 Task: Slide 1 - Portfolio.
Action: Mouse moved to (646, 339)
Screenshot: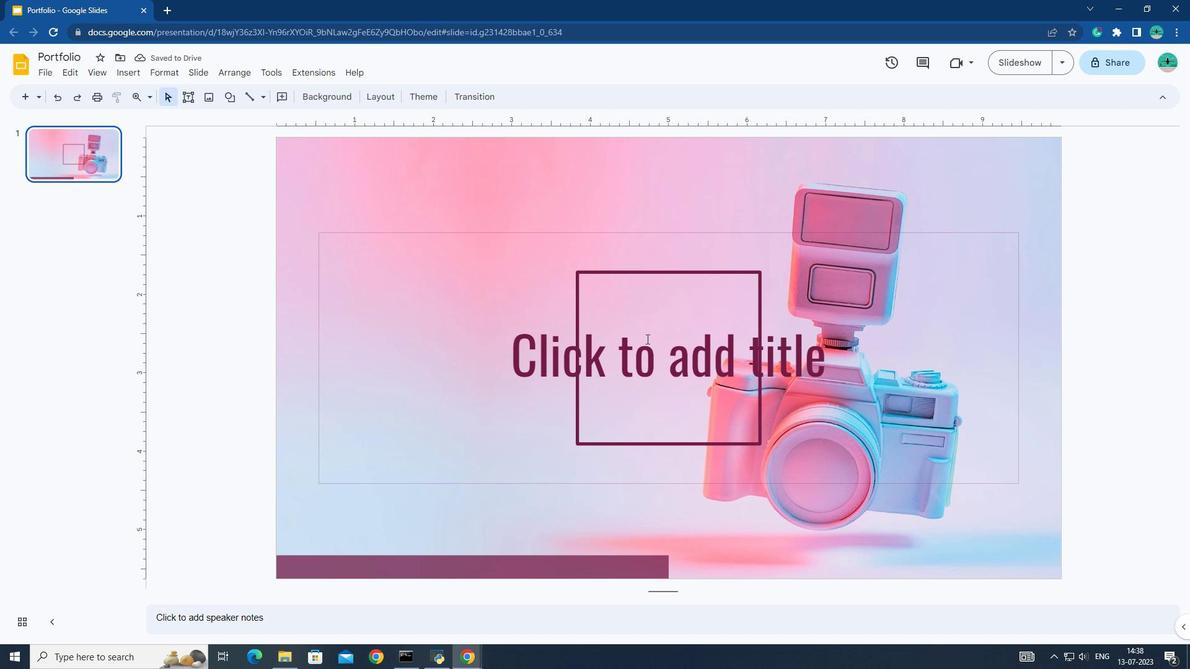 
Action: Mouse pressed left at (646, 339)
Screenshot: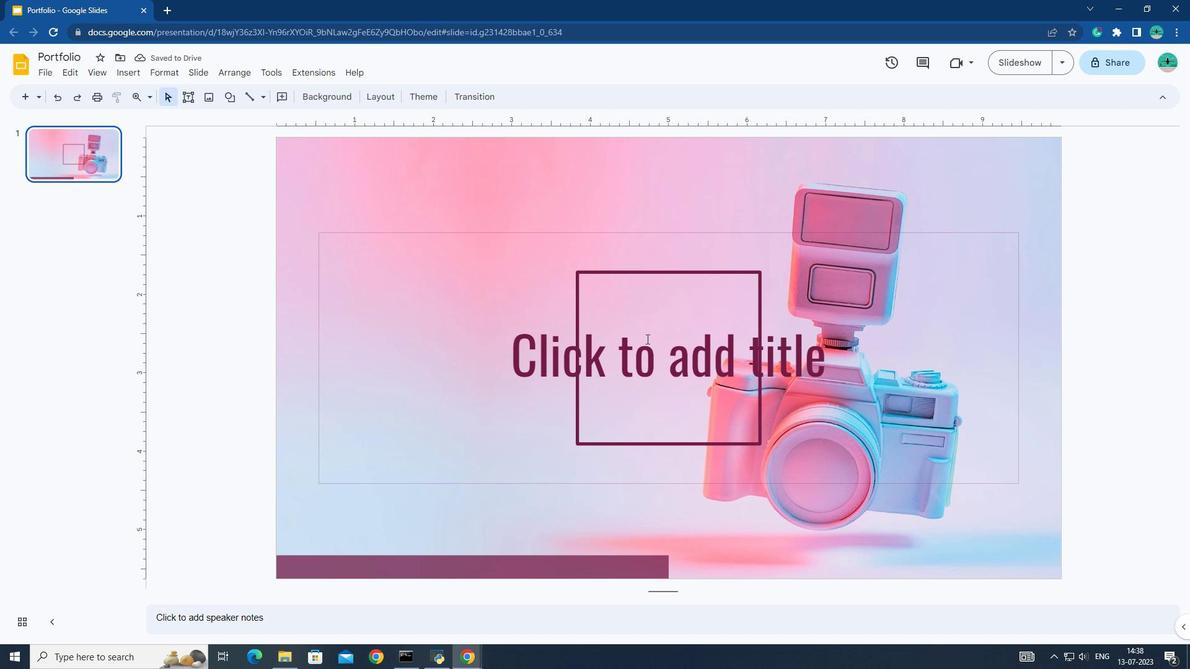 
Action: Key pressed port-<Key.enter>folio
Screenshot: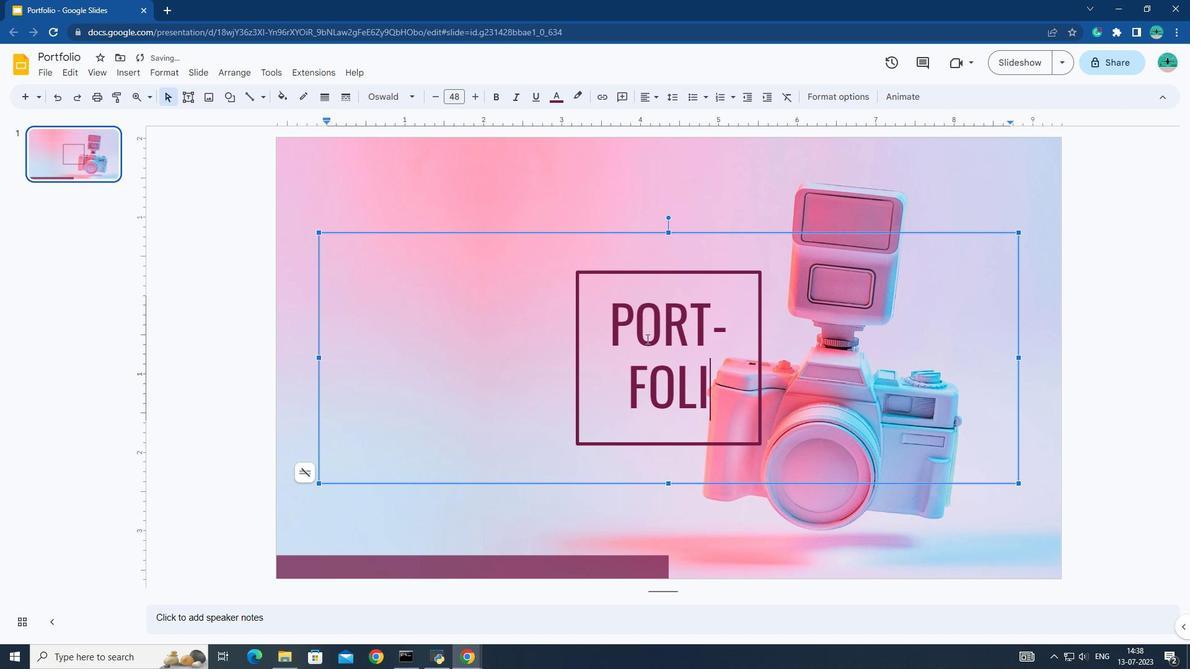 
Action: Mouse moved to (605, 297)
Screenshot: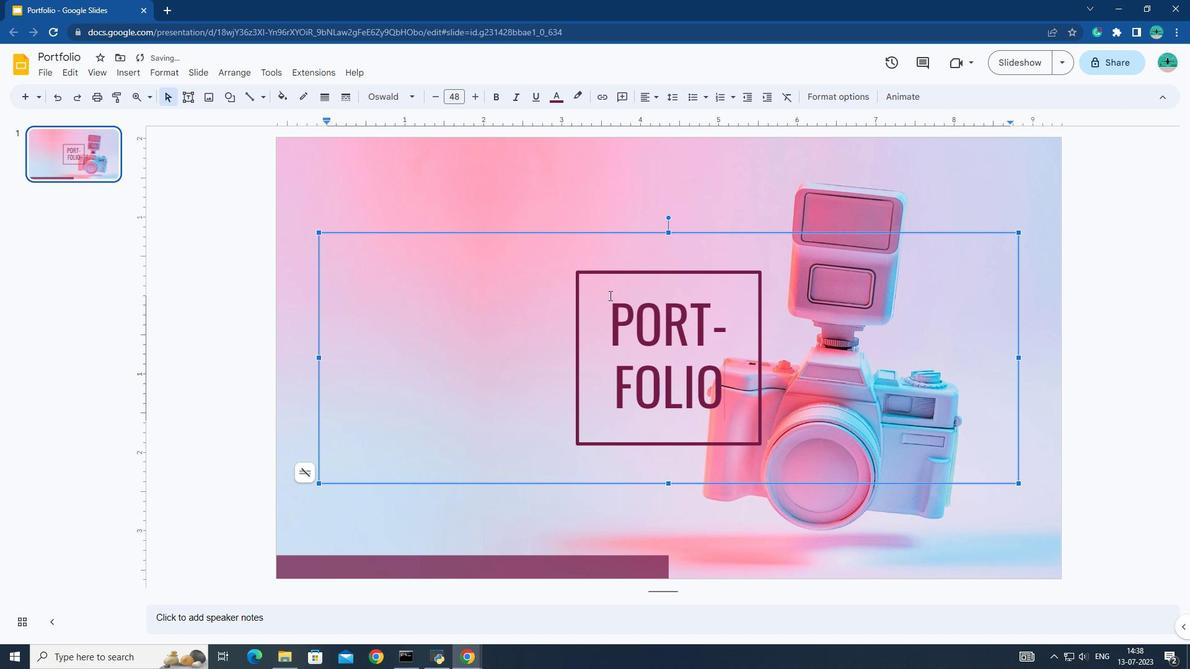 
Action: Mouse pressed left at (605, 297)
Screenshot: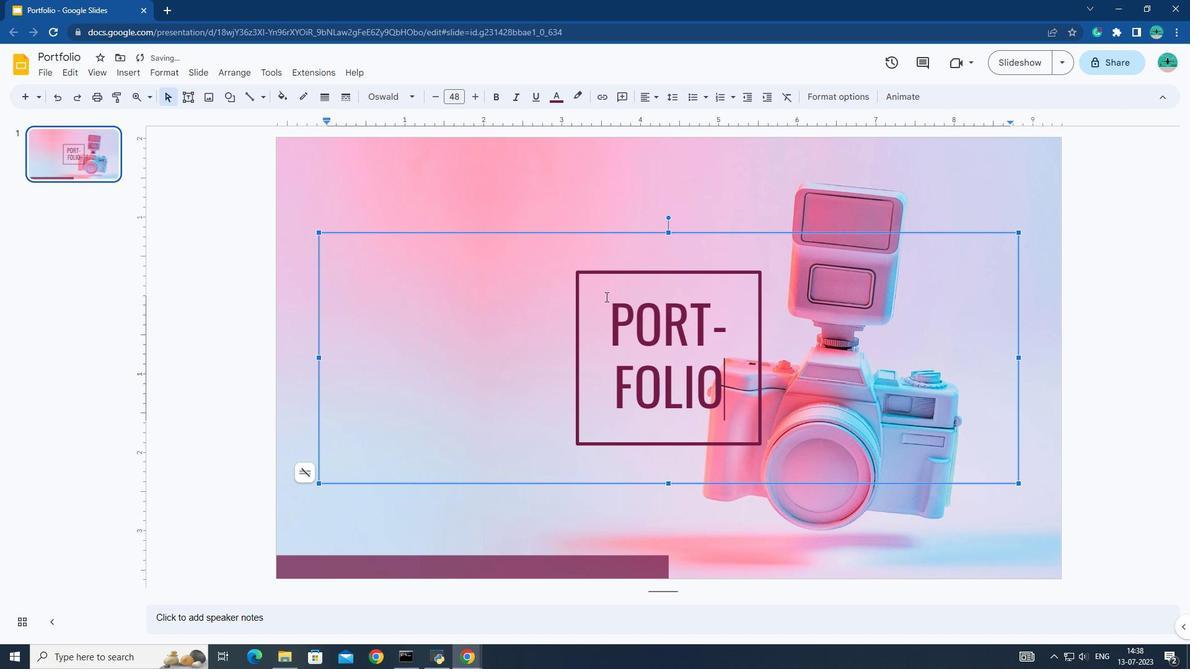 
Action: Mouse moved to (414, 97)
Screenshot: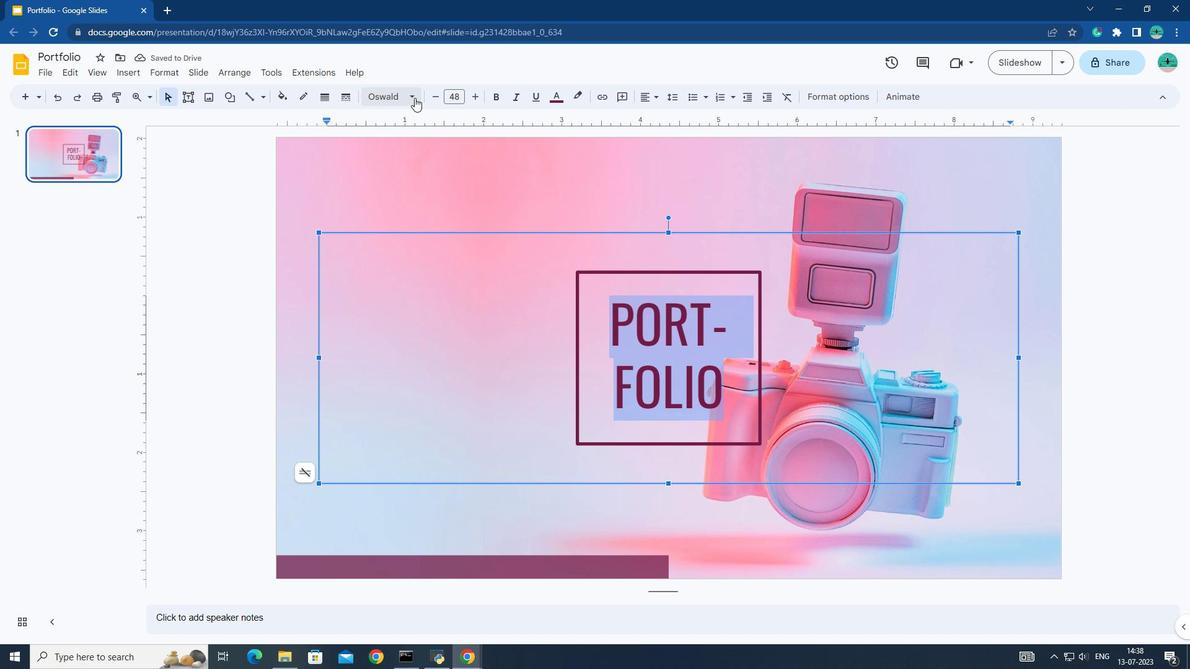 
Action: Mouse pressed left at (414, 97)
Screenshot: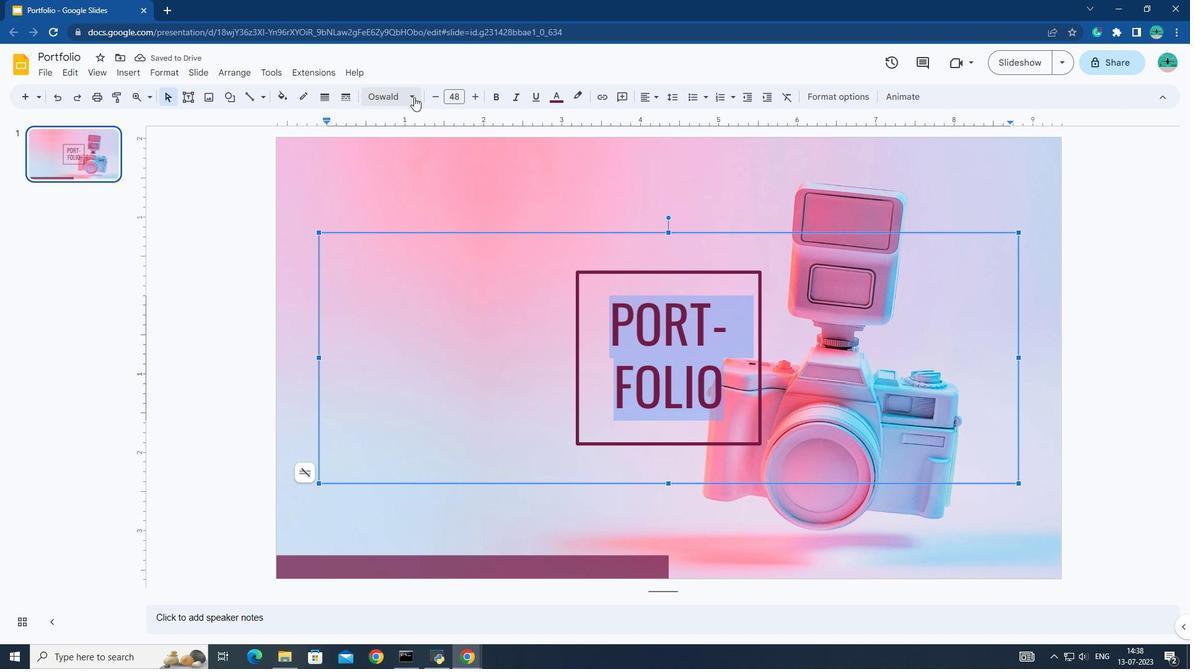 
Action: Mouse moved to (424, 316)
Screenshot: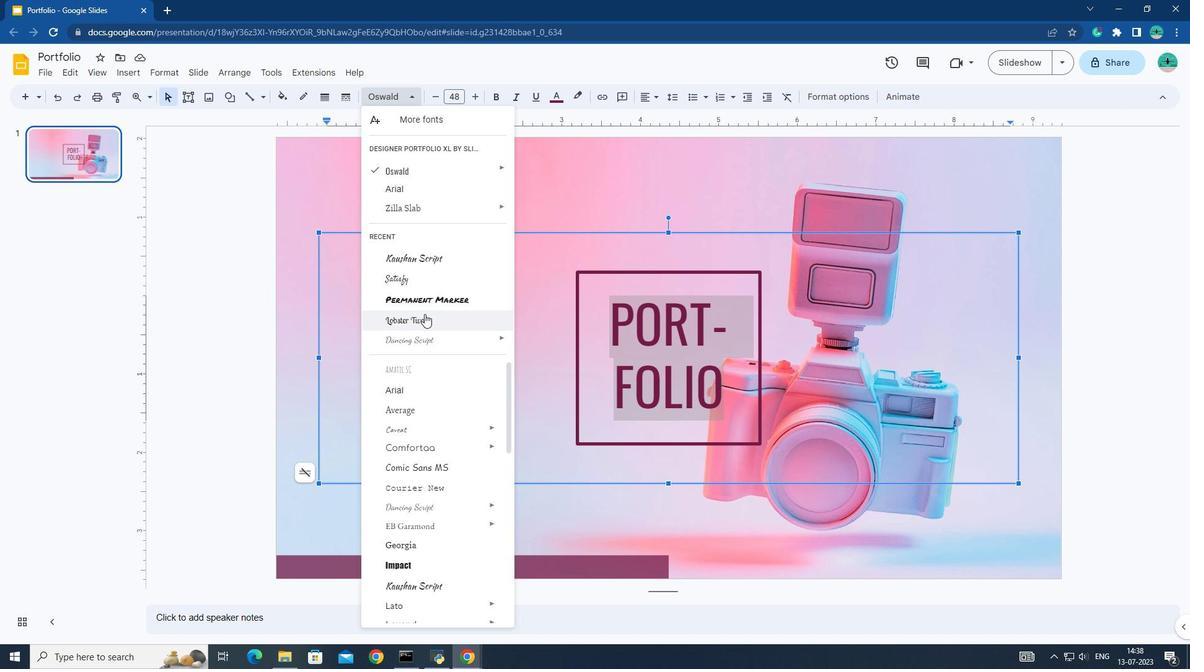 
Action: Mouse pressed left at (424, 316)
Screenshot: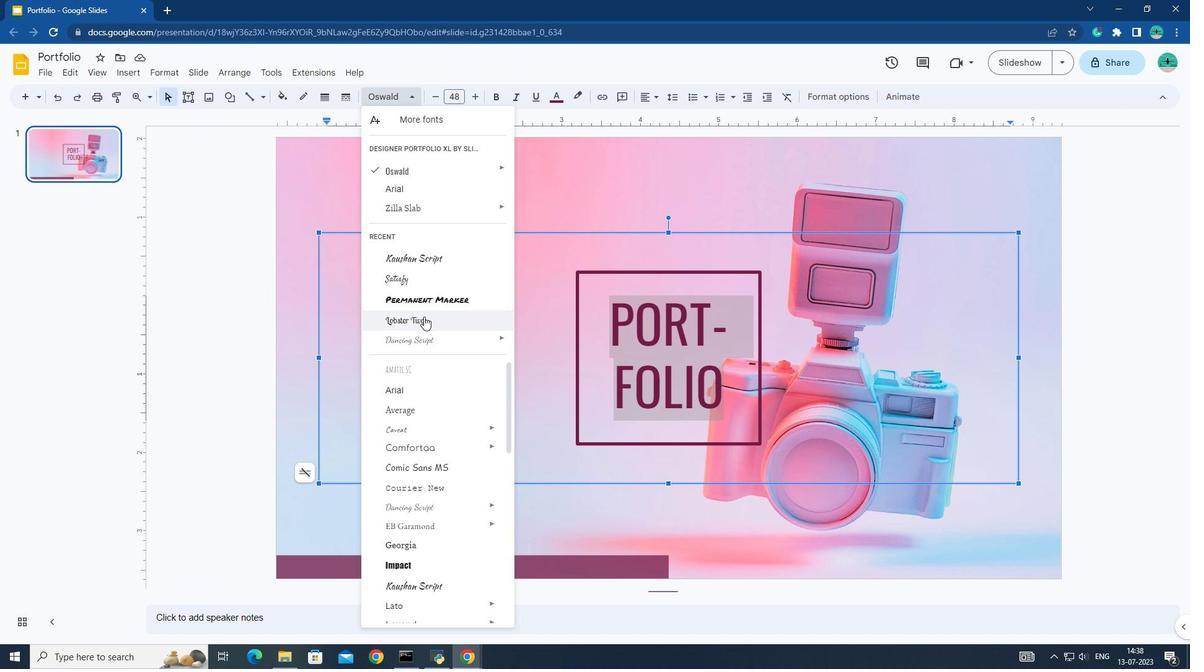 
Action: Mouse moved to (494, 97)
Screenshot: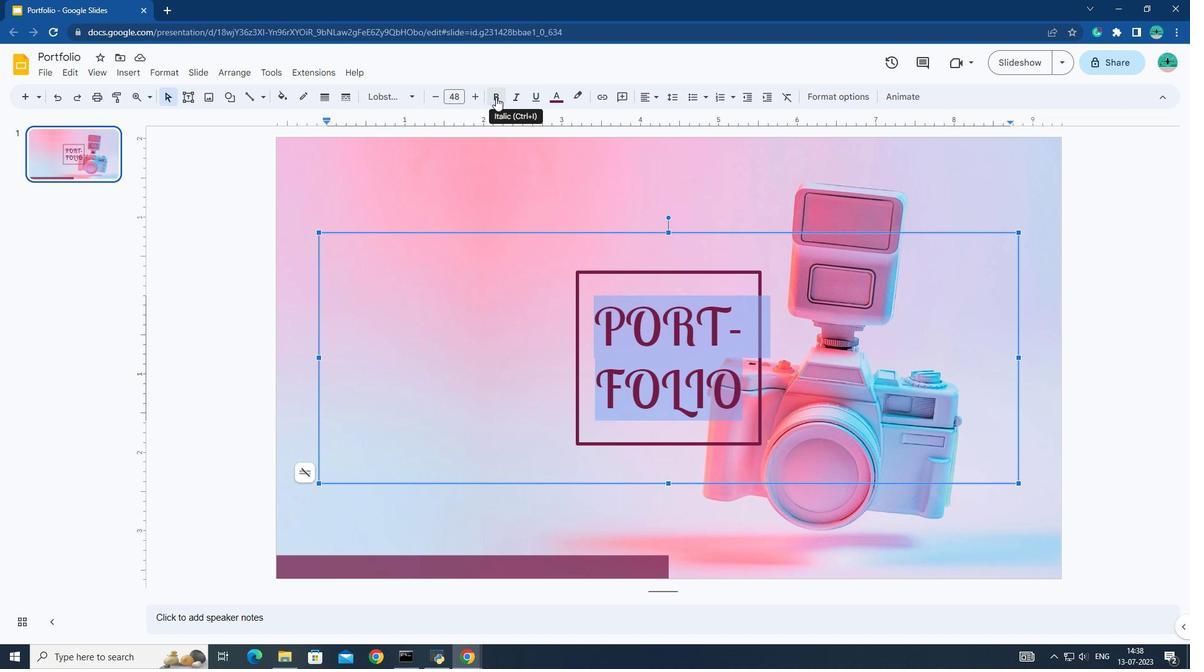 
Action: Mouse pressed left at (494, 97)
Screenshot: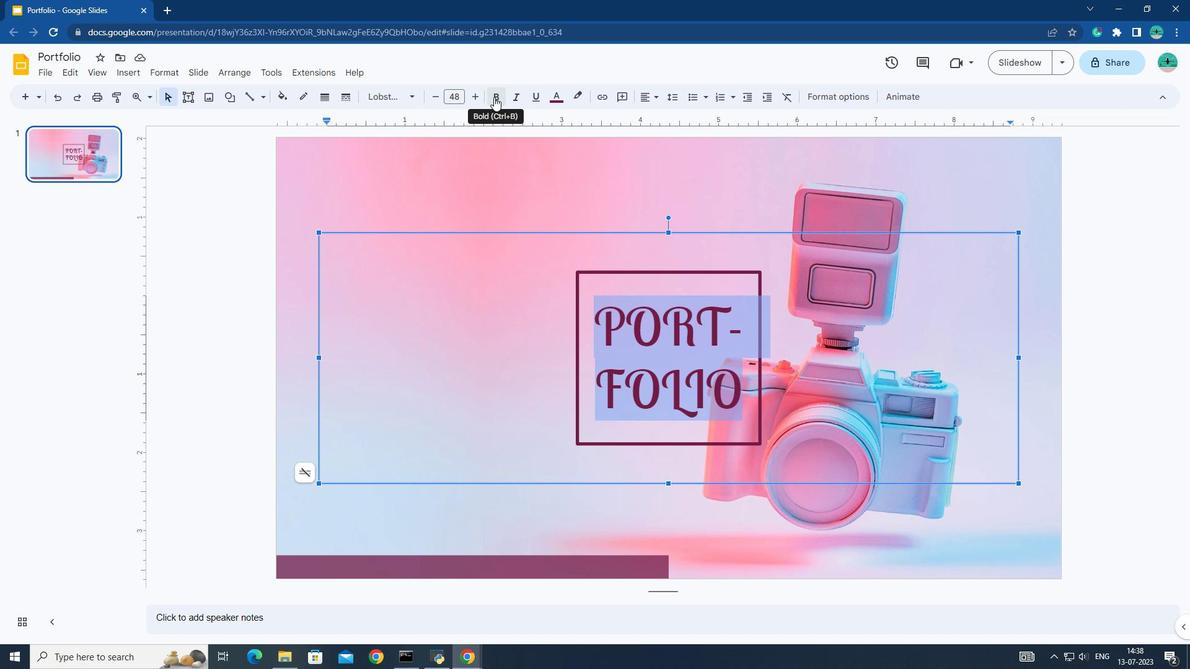 
Action: Mouse moved to (506, 285)
Screenshot: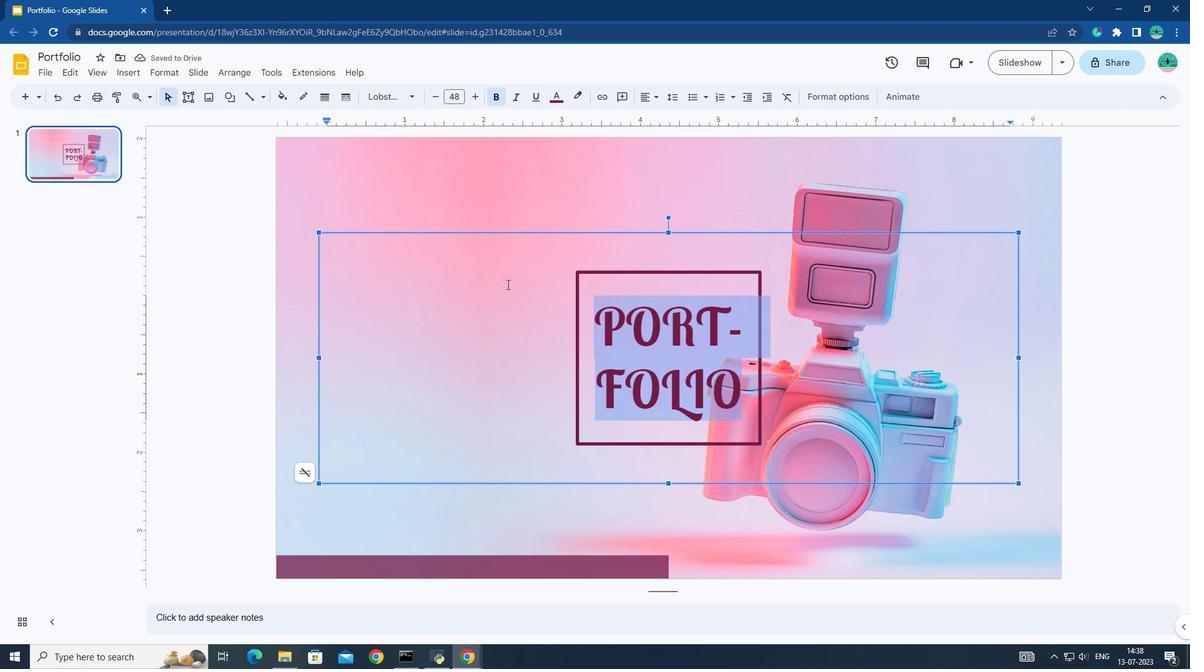 
Action: Mouse pressed left at (506, 285)
Screenshot: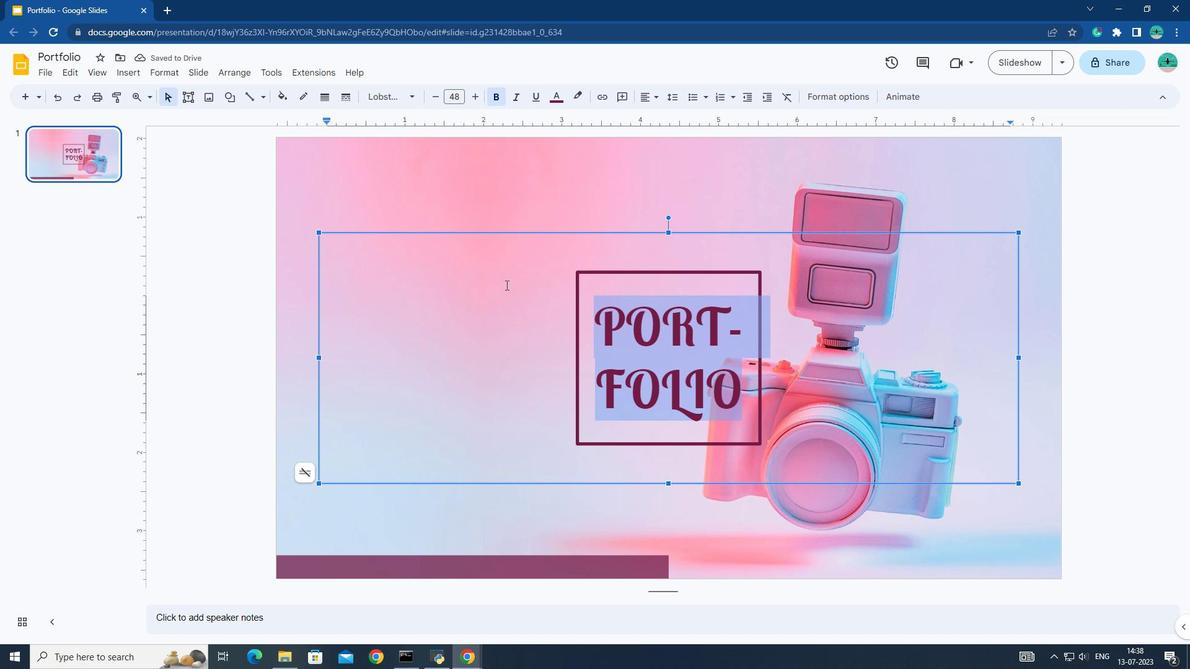 
Action: Mouse moved to (626, 190)
Screenshot: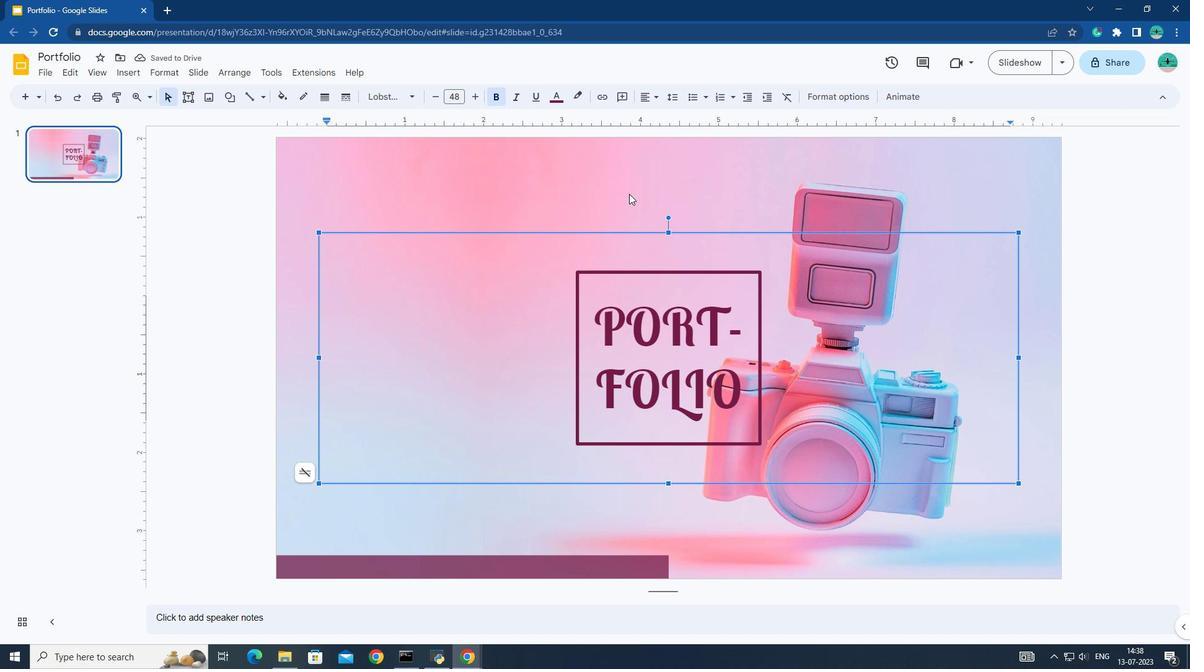 
Action: Mouse pressed left at (626, 190)
Screenshot: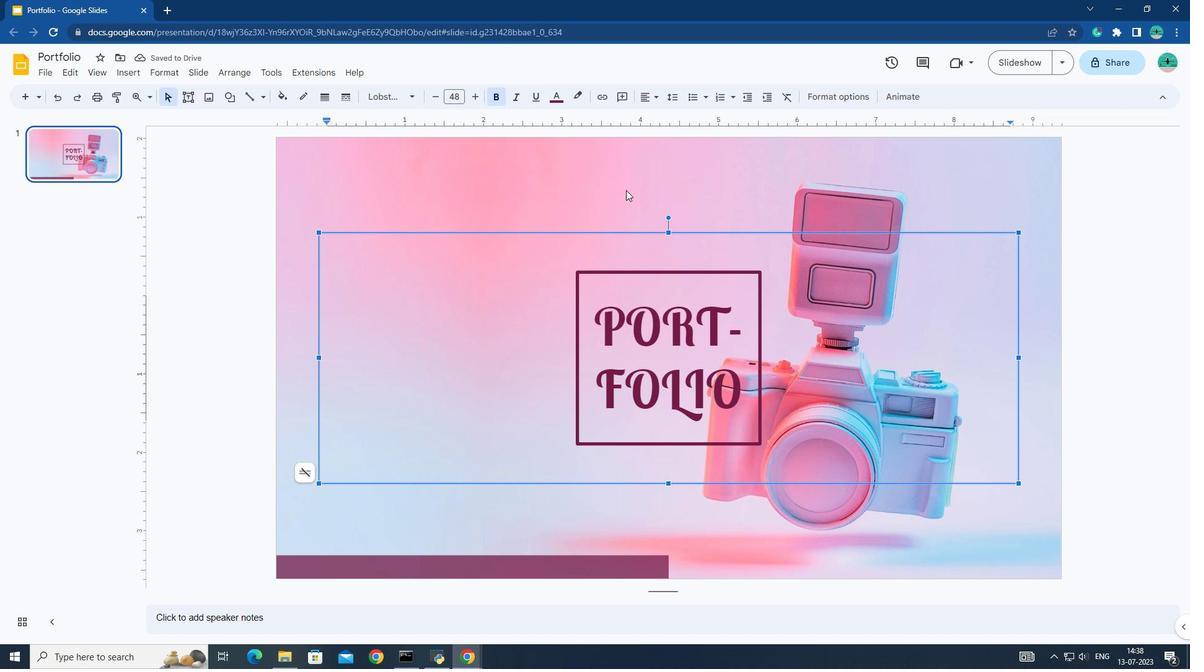 
Action: Mouse moved to (464, 98)
Screenshot: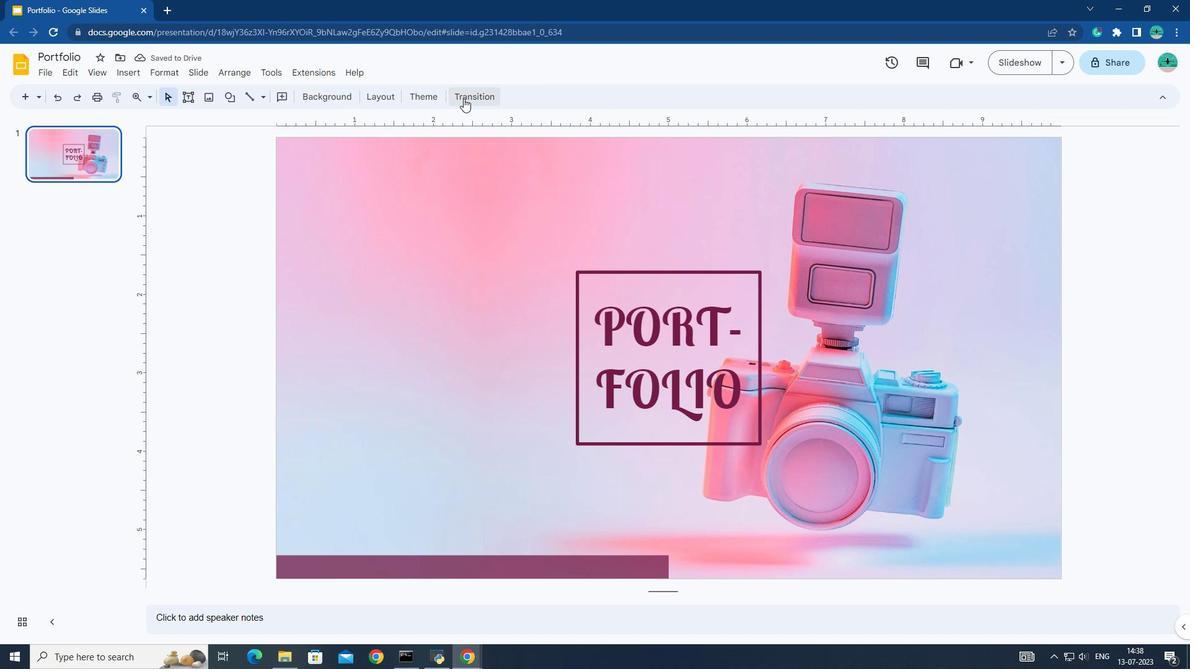 
Action: Mouse pressed left at (464, 98)
Screenshot: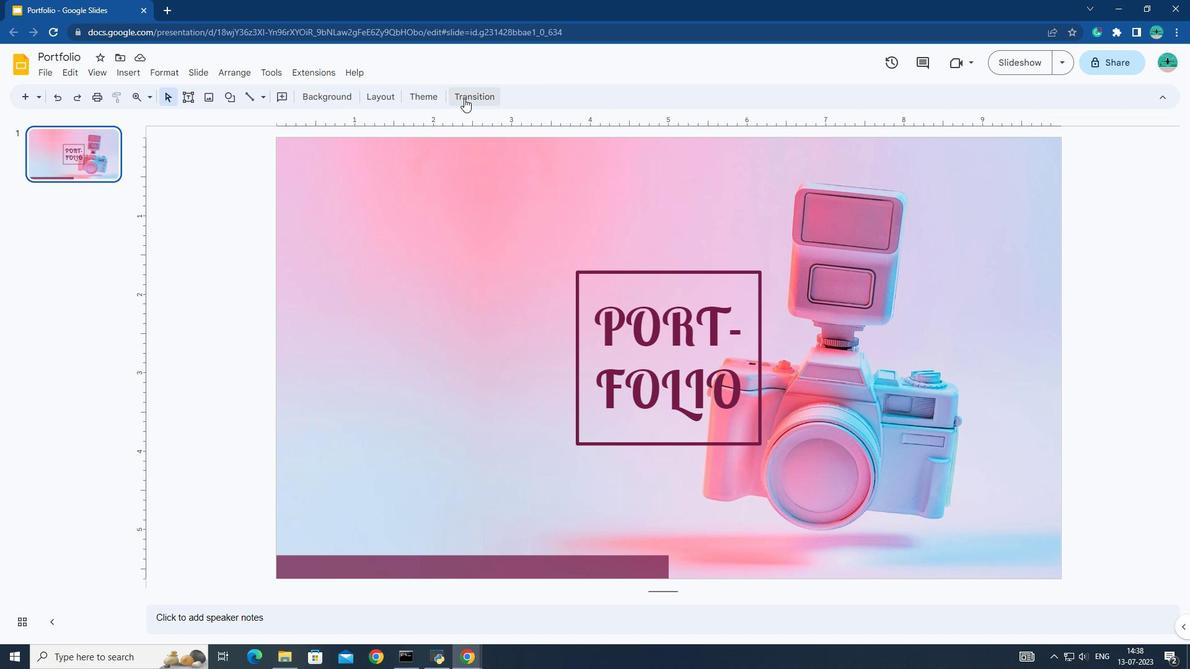 
Action: Mouse moved to (1062, 211)
Screenshot: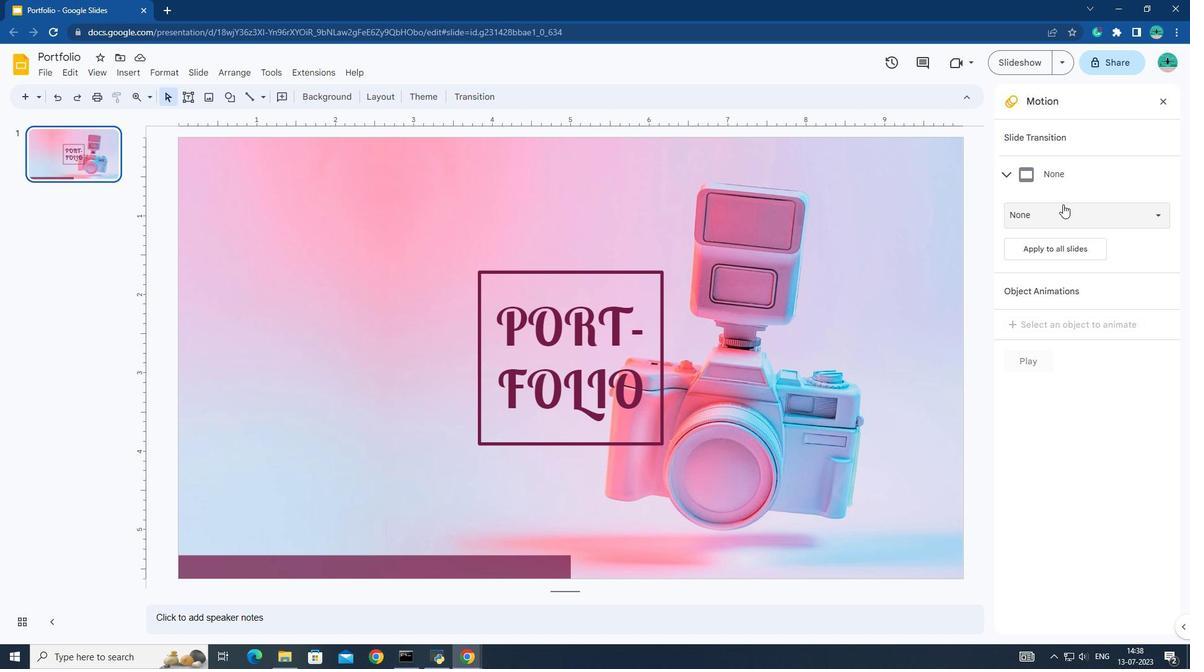 
Action: Mouse pressed left at (1062, 211)
Screenshot: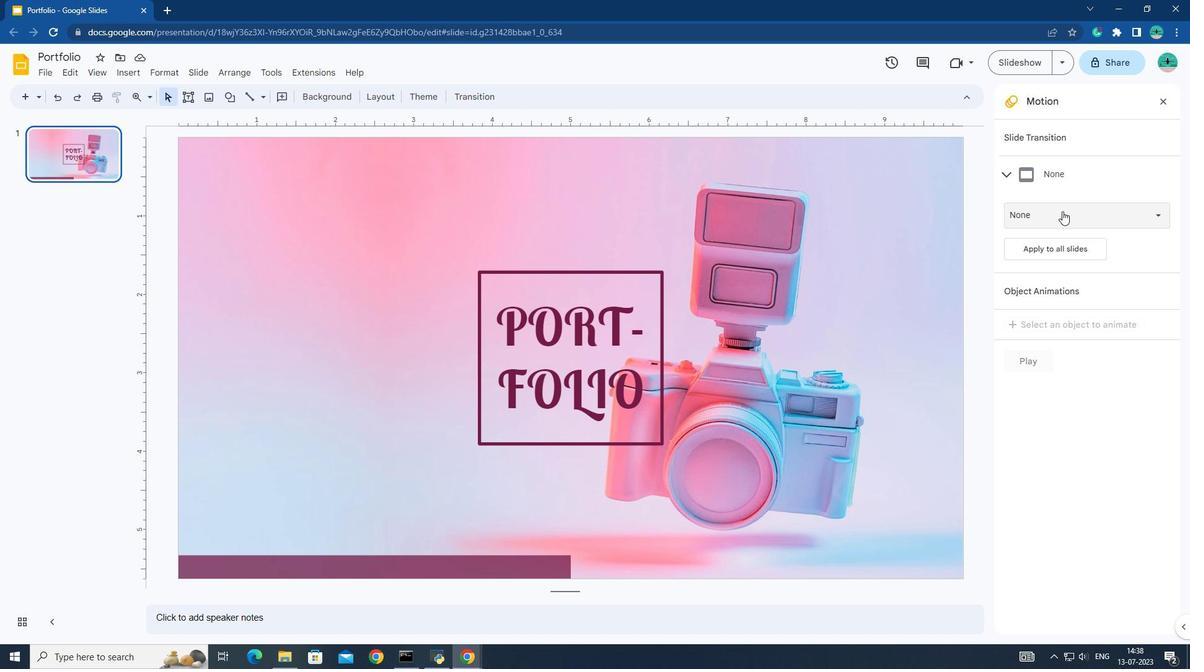 
Action: Mouse moved to (1055, 354)
Screenshot: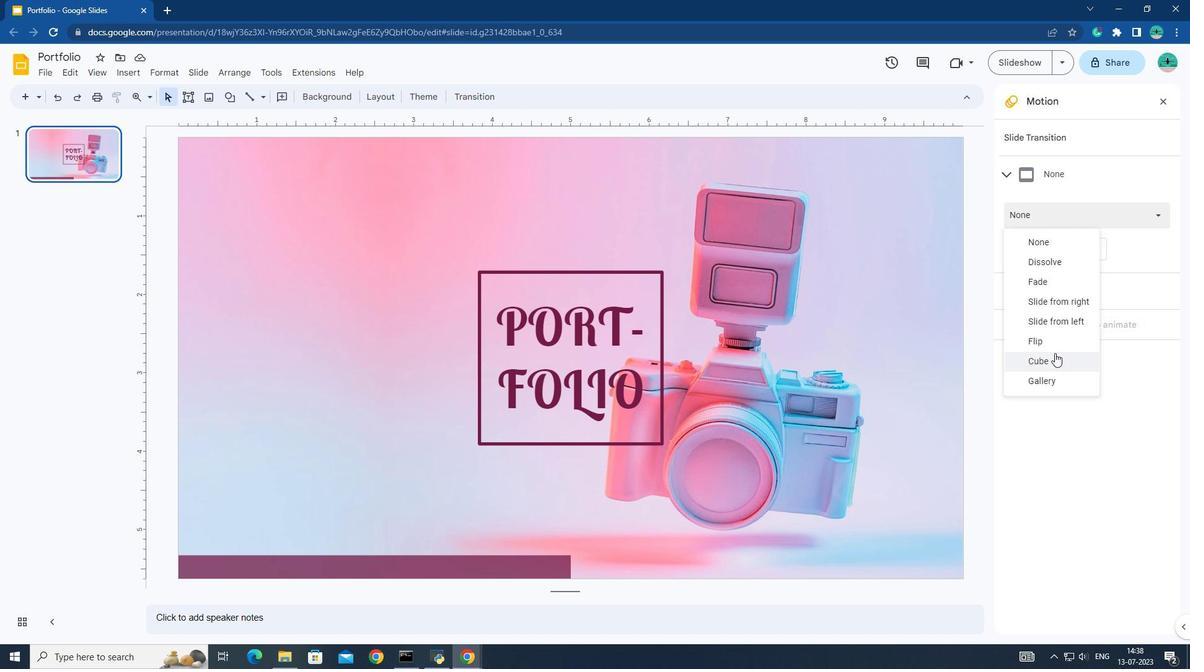 
Action: Mouse pressed left at (1055, 354)
Screenshot: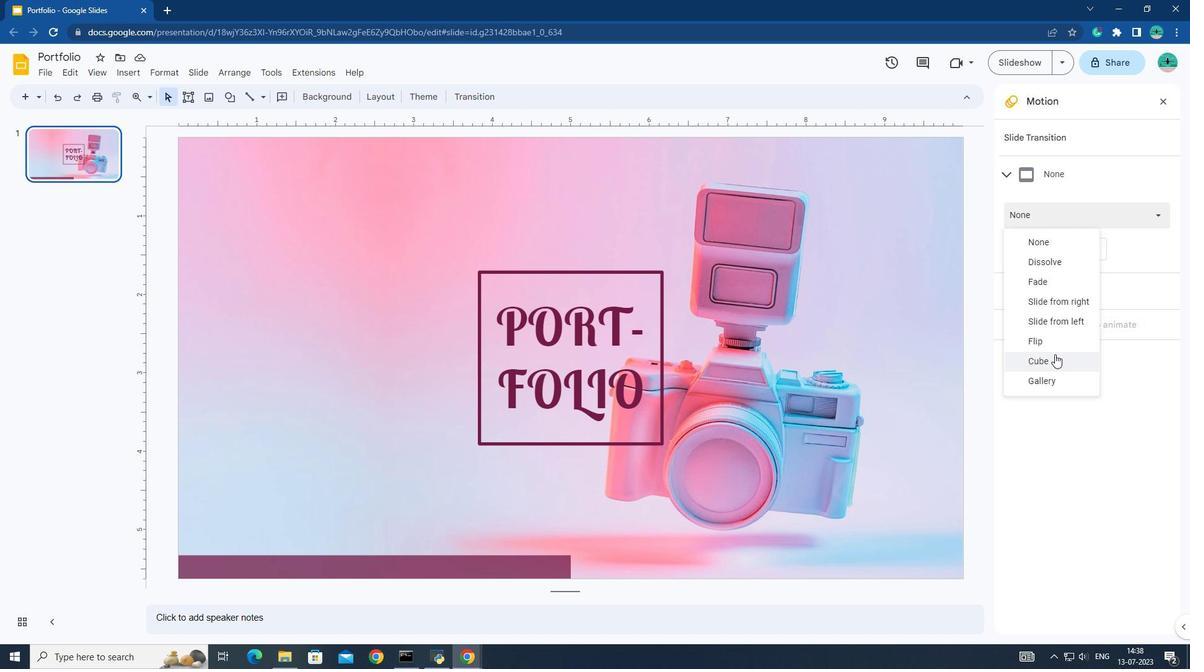 
Action: Mouse moved to (1014, 403)
Screenshot: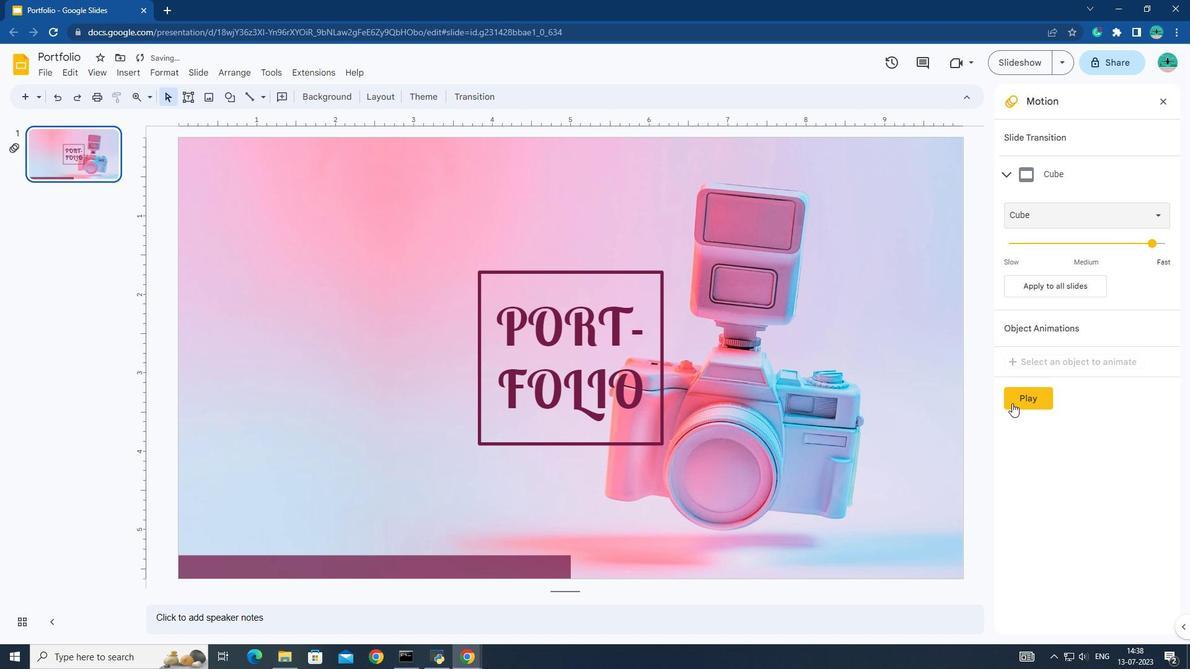 
Action: Mouse pressed left at (1014, 403)
Screenshot: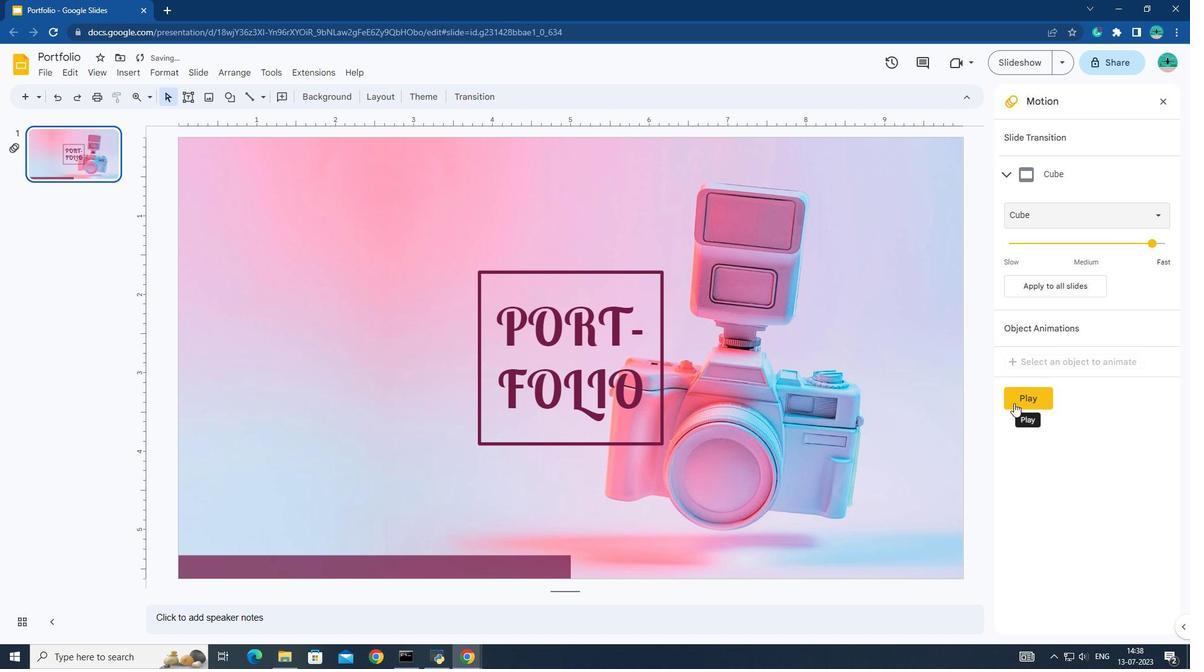
Action: Mouse moved to (1042, 391)
Screenshot: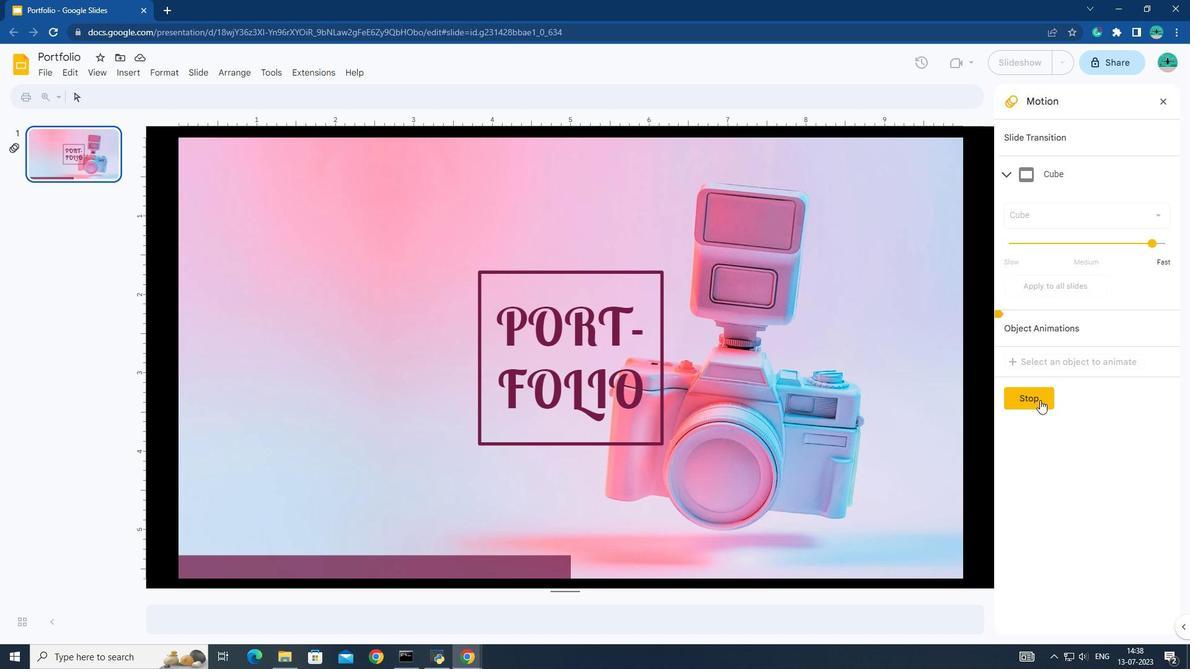 
Action: Mouse pressed left at (1042, 391)
Screenshot: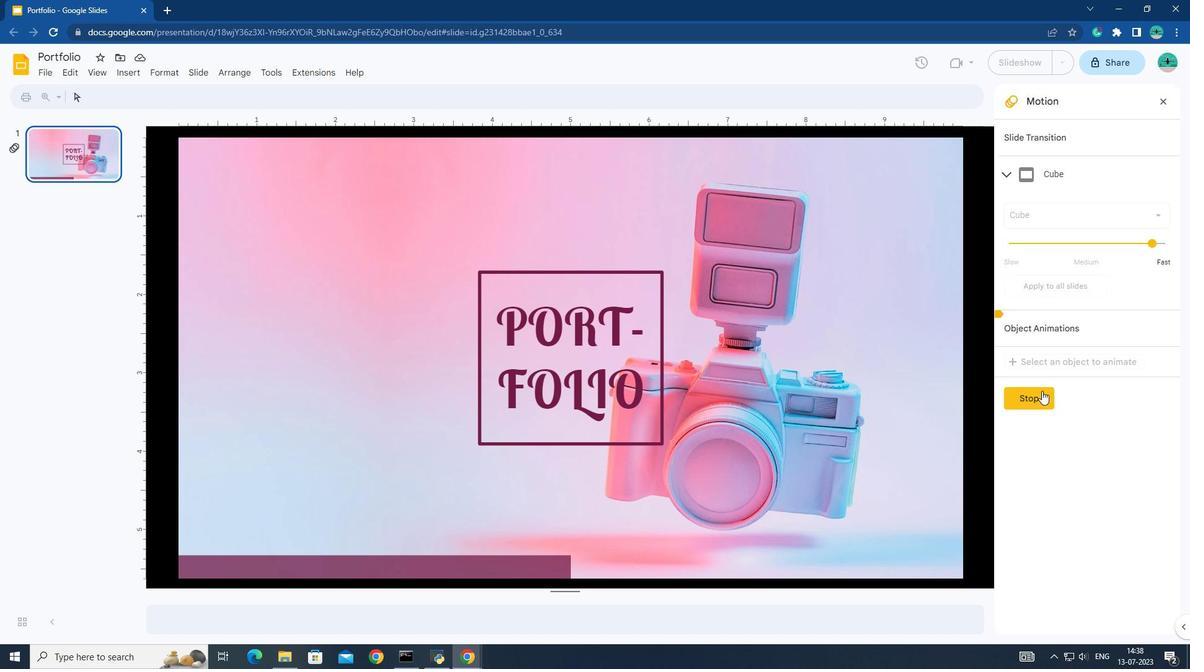 
Action: Mouse moved to (1136, 243)
Screenshot: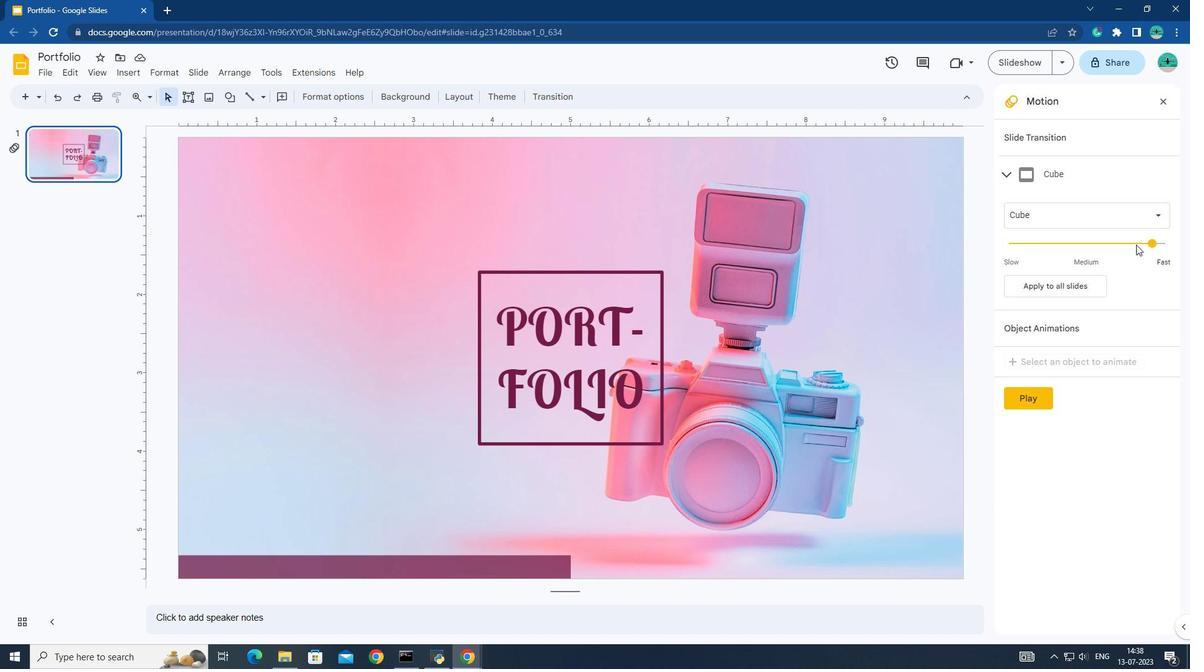 
Action: Mouse pressed left at (1136, 243)
Screenshot: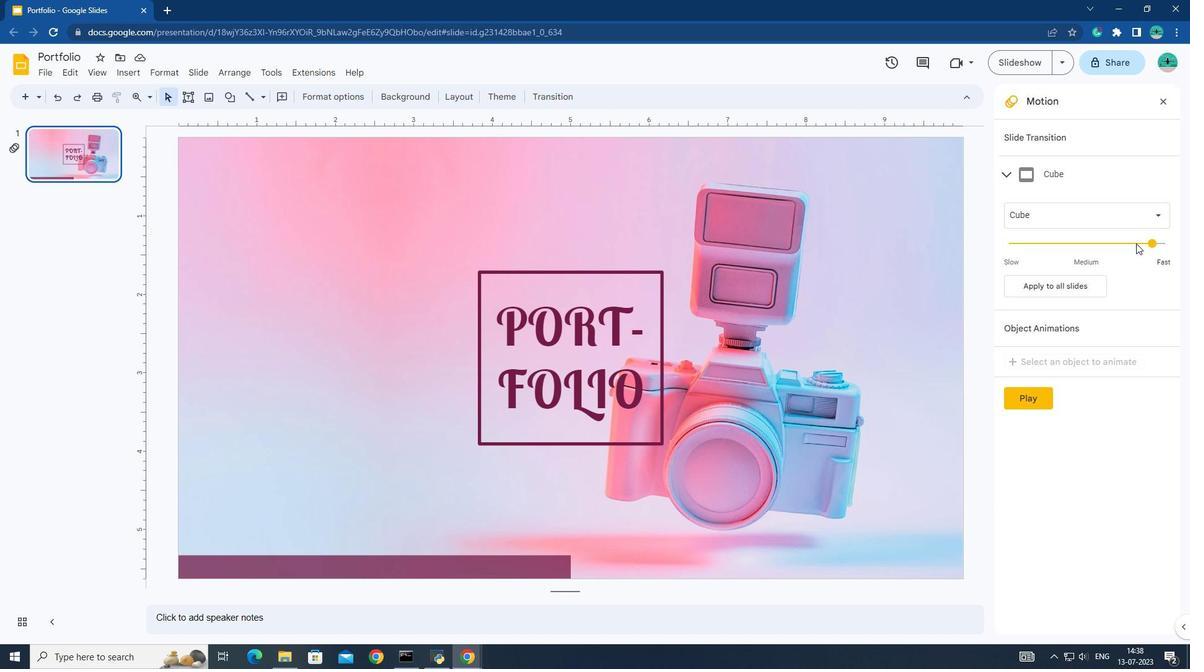 
Action: Mouse moved to (1040, 401)
Screenshot: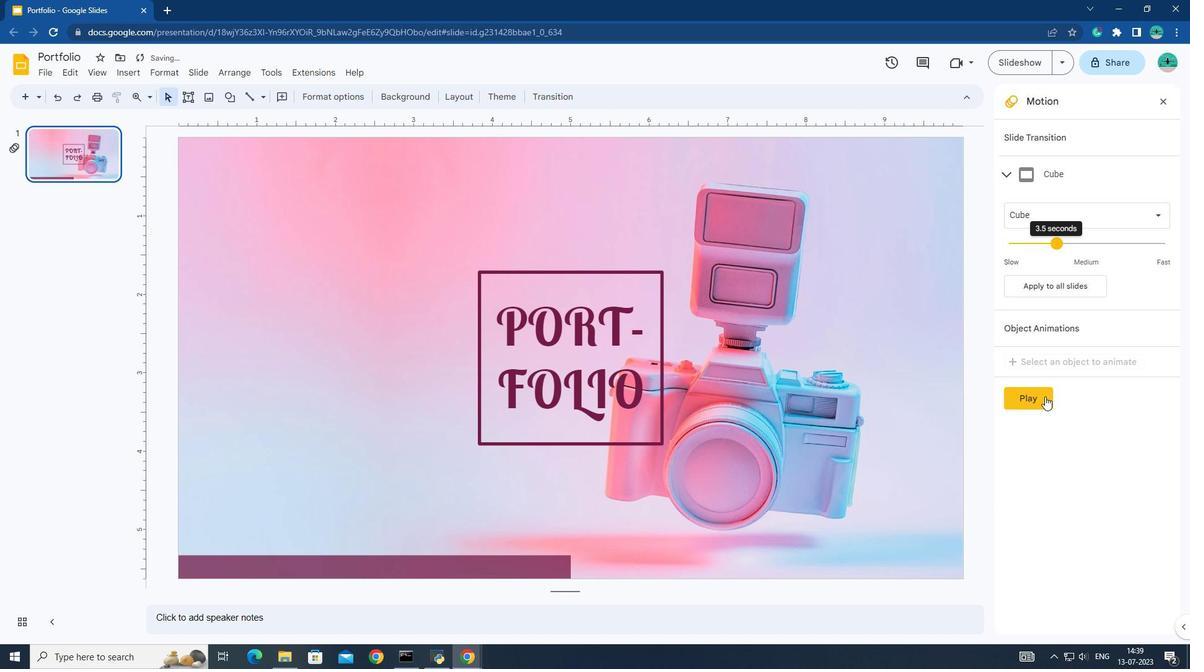 
Action: Mouse pressed left at (1040, 401)
Screenshot: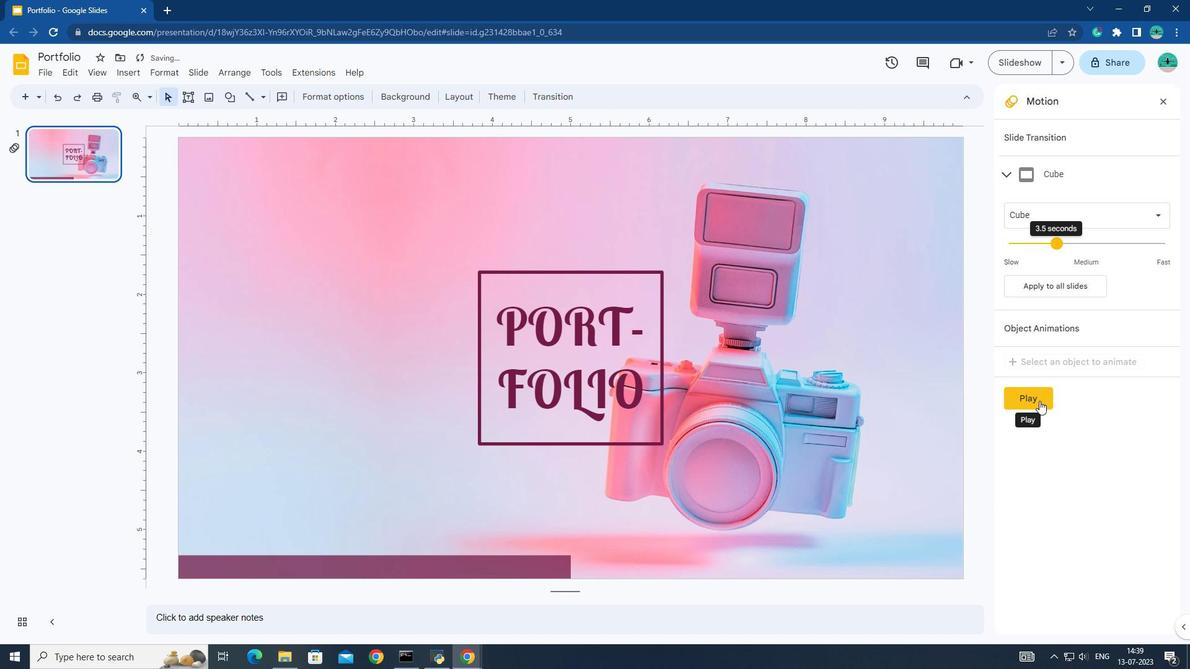 
Action: Mouse pressed left at (1040, 401)
Screenshot: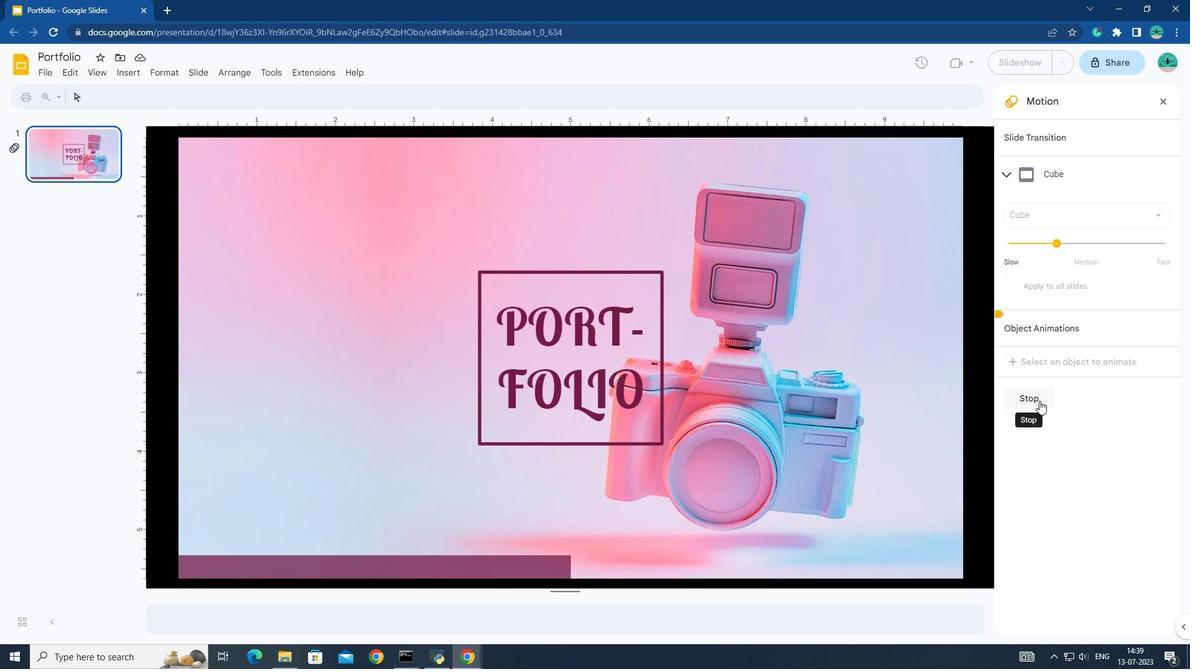 
Action: Mouse pressed left at (1040, 401)
Screenshot: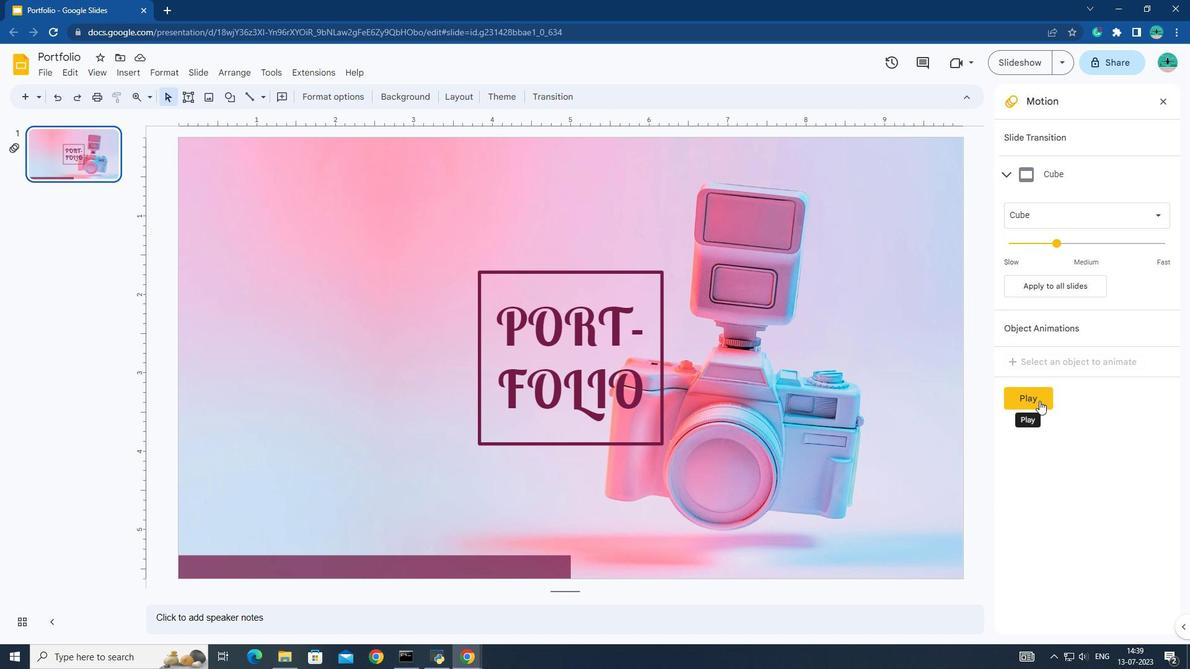 
Action: Mouse moved to (1025, 398)
Screenshot: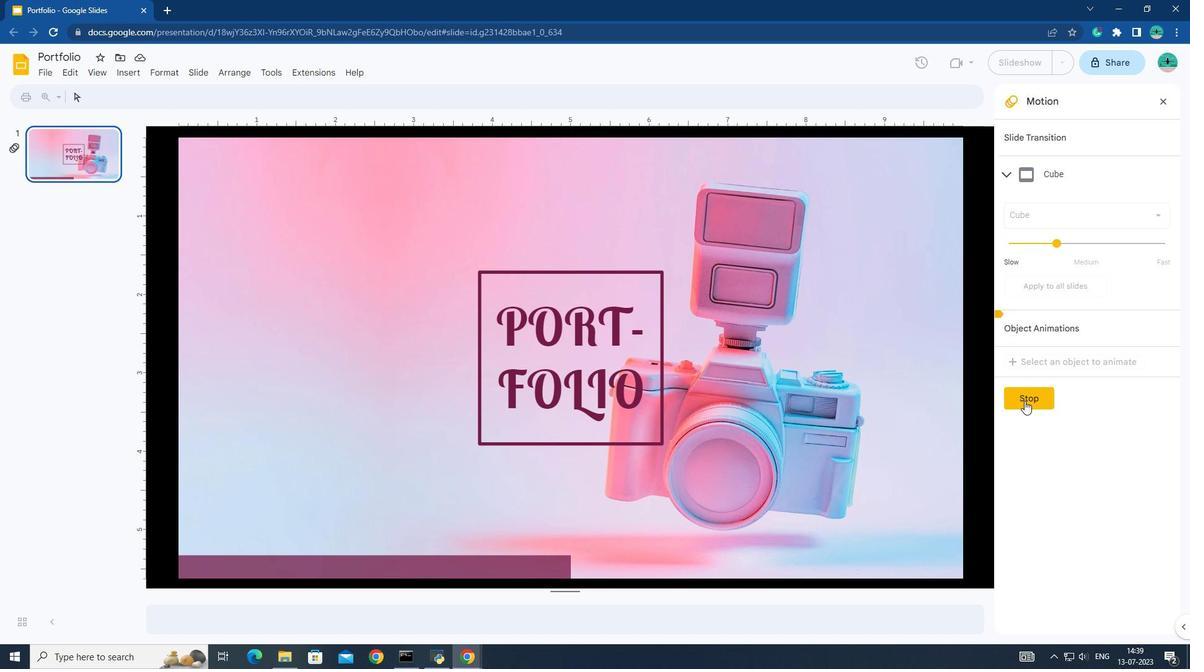 
Action: Mouse pressed left at (1025, 398)
Screenshot: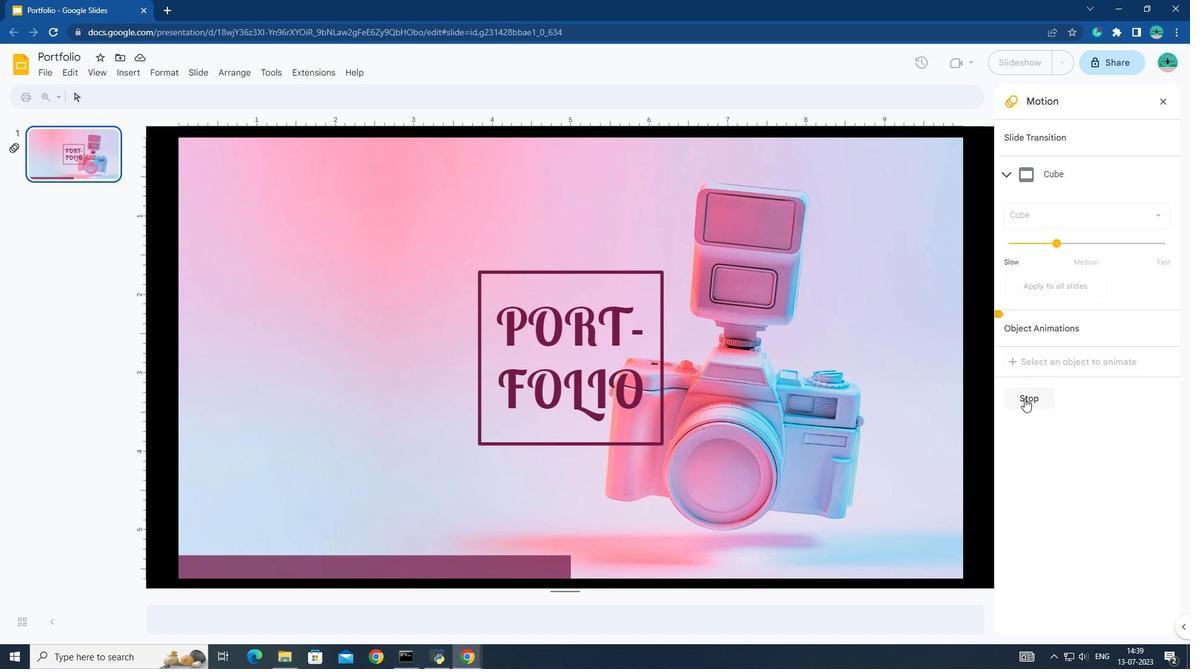 
Action: Mouse moved to (1059, 241)
Screenshot: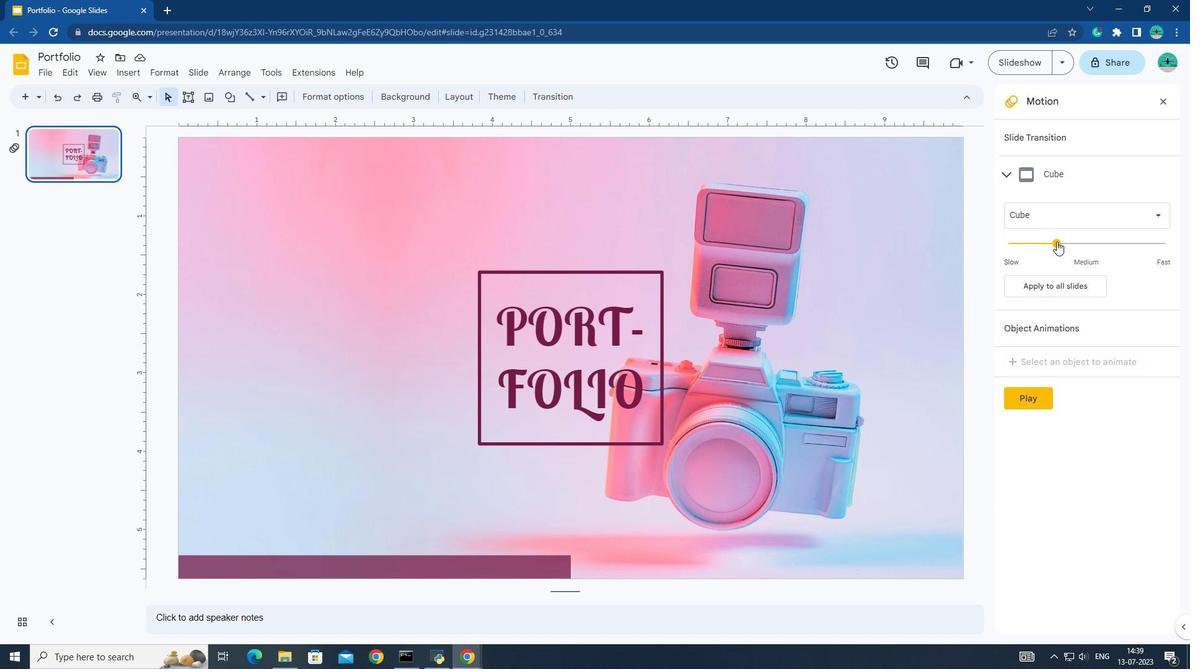 
Action: Mouse pressed left at (1059, 241)
Screenshot: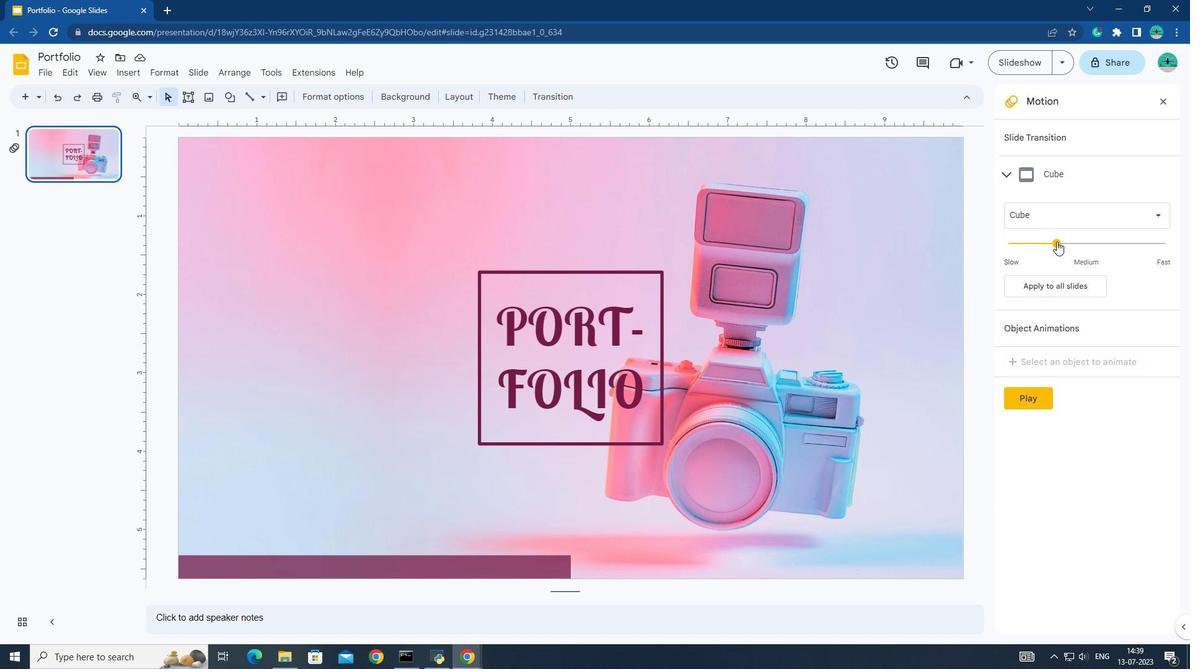 
Action: Mouse moved to (1027, 402)
Screenshot: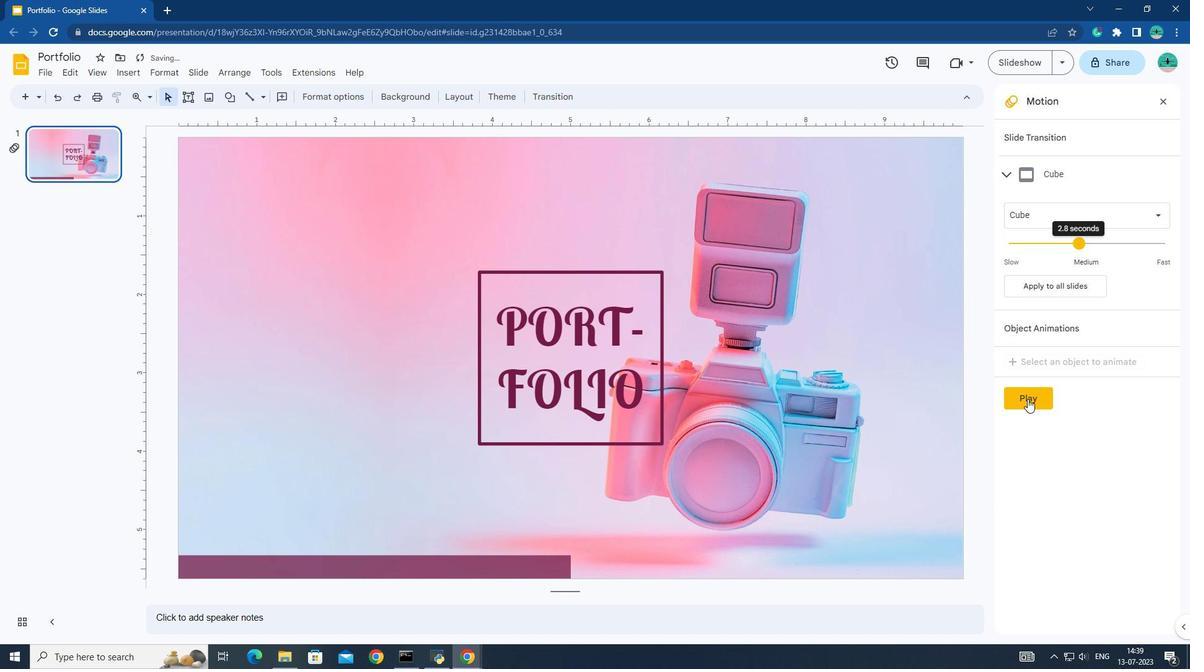 
Action: Mouse pressed left at (1027, 402)
Screenshot: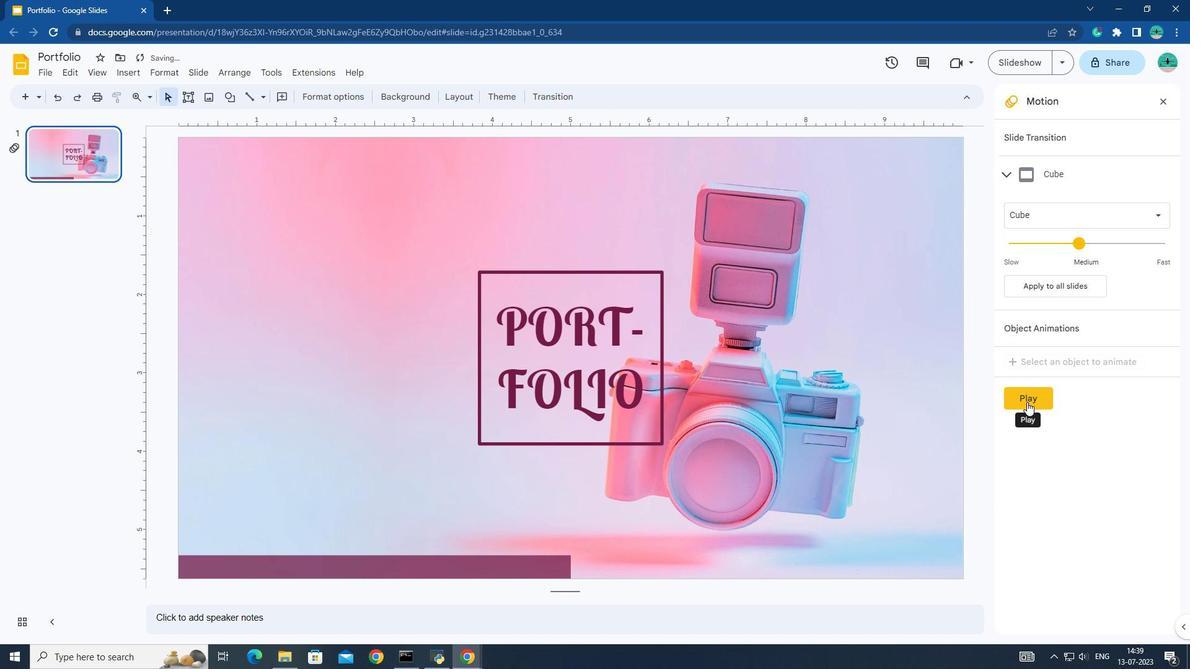 
Action: Mouse moved to (1048, 186)
Screenshot: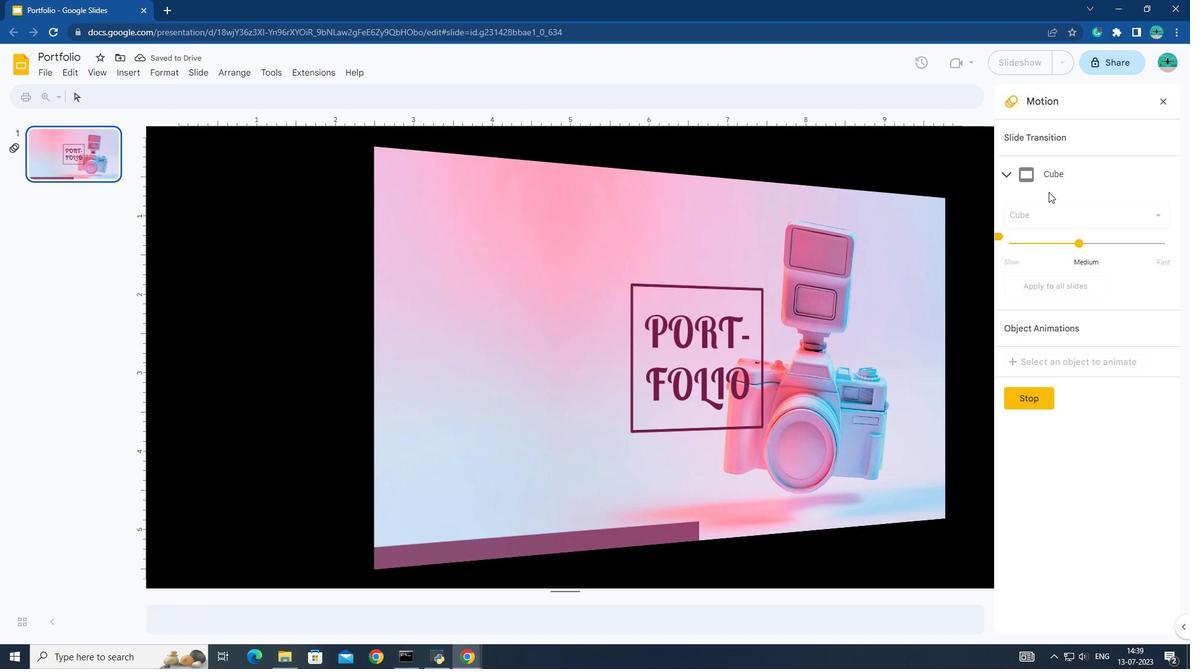 
Action: Mouse pressed left at (1048, 186)
Screenshot: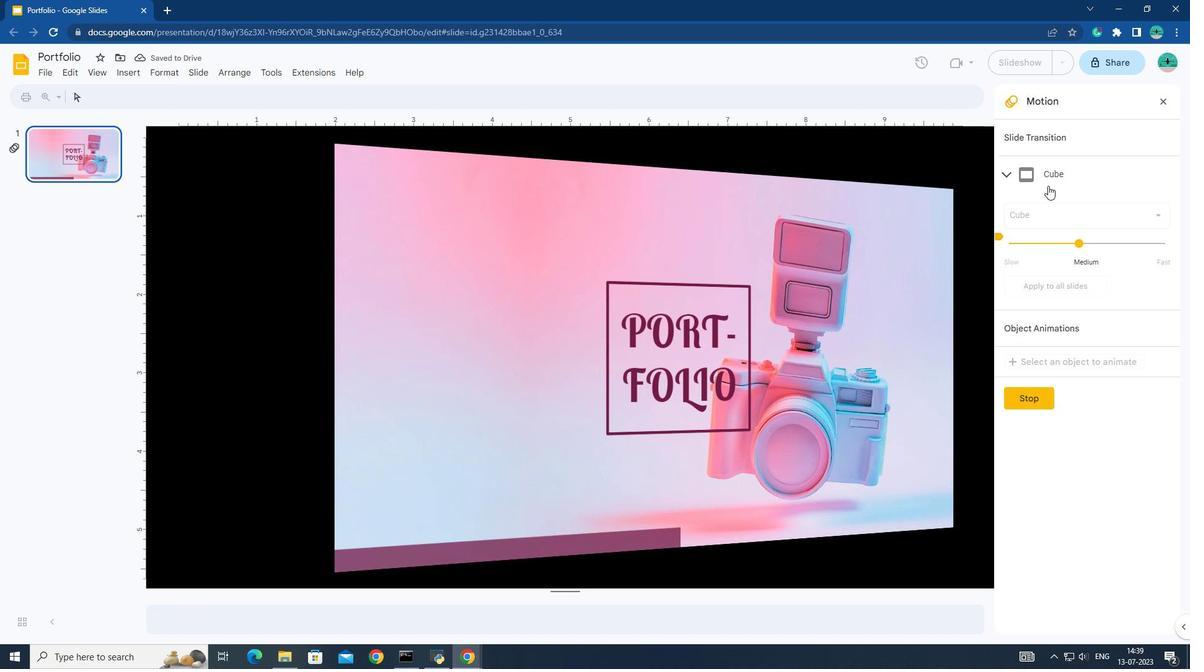 
Action: Mouse moved to (1033, 180)
Screenshot: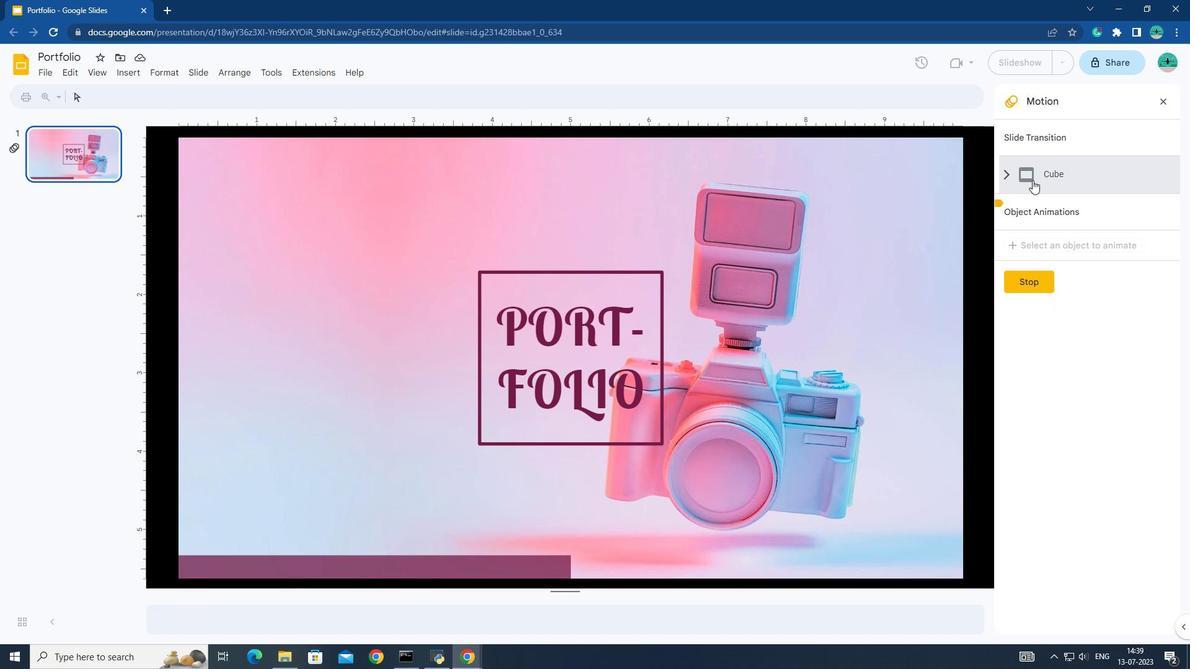 
Action: Mouse pressed left at (1033, 180)
Screenshot: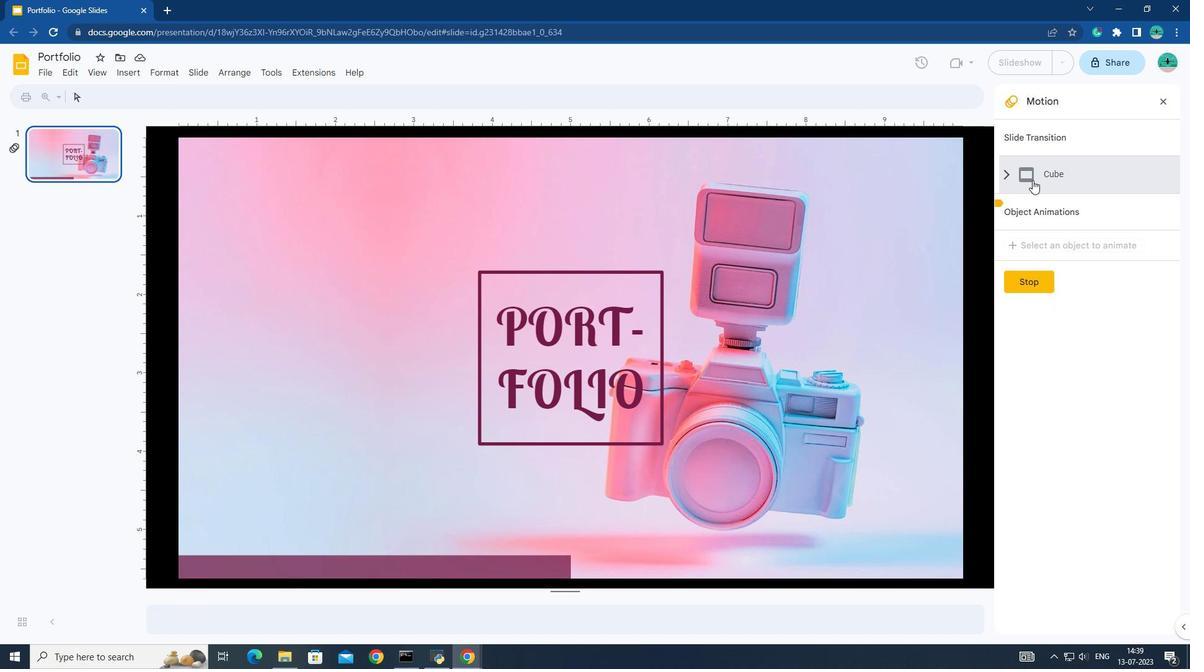 
Action: Mouse moved to (1026, 406)
Screenshot: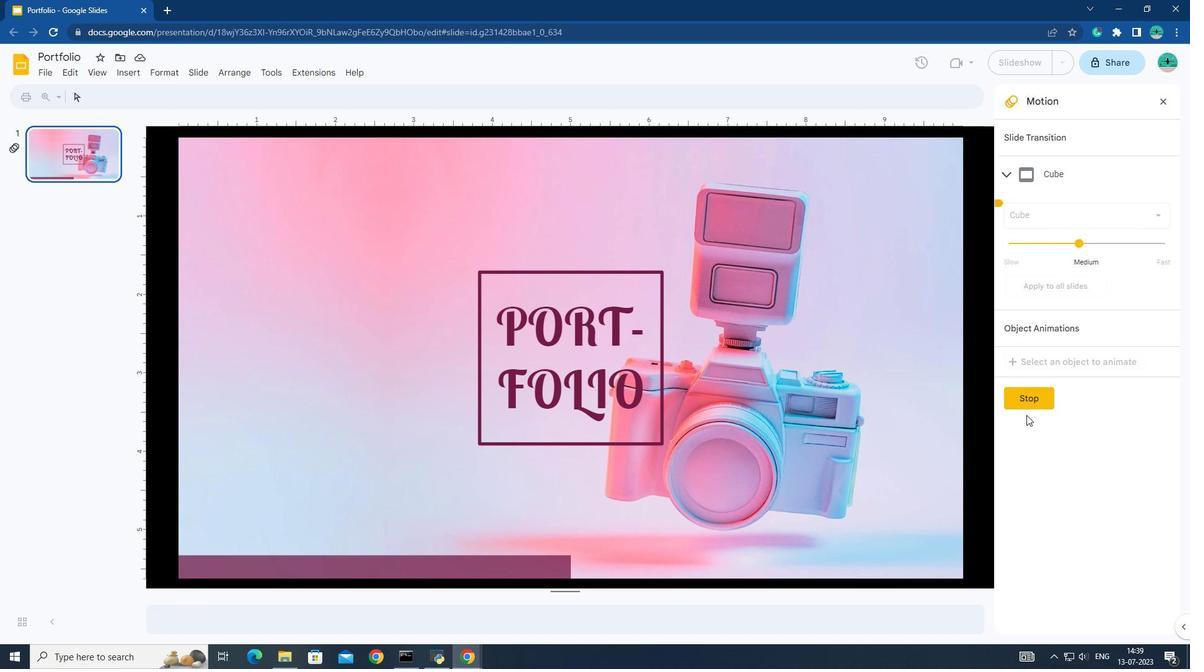 
Action: Mouse pressed left at (1026, 406)
Screenshot: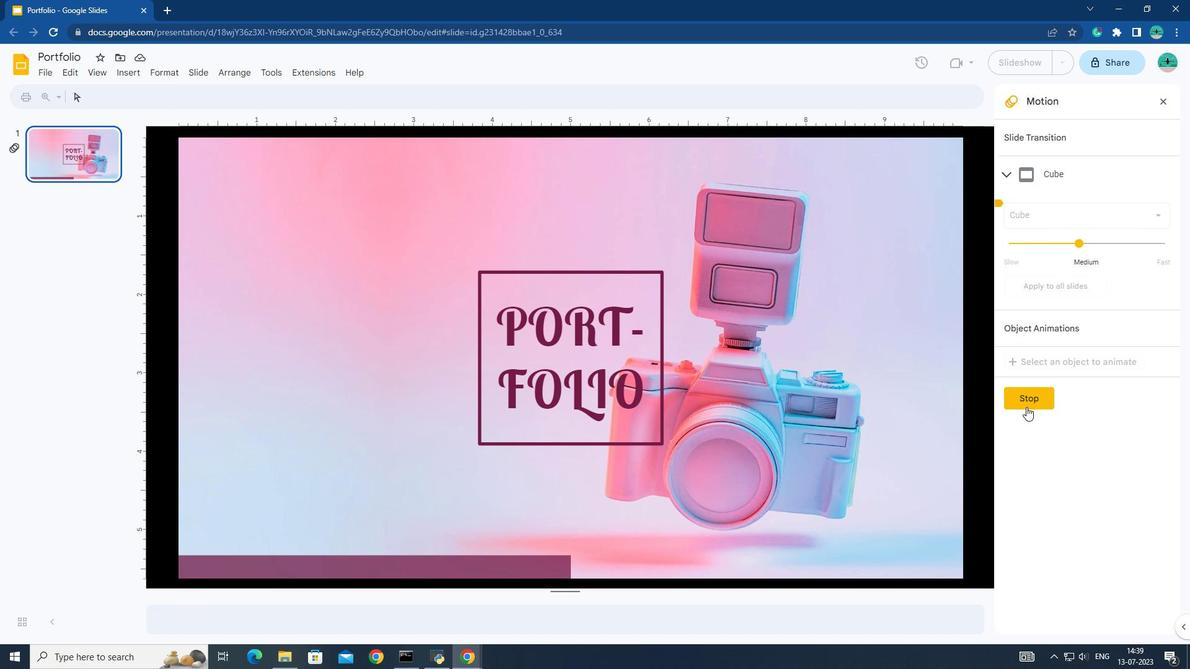 
Action: Mouse moved to (1037, 215)
Screenshot: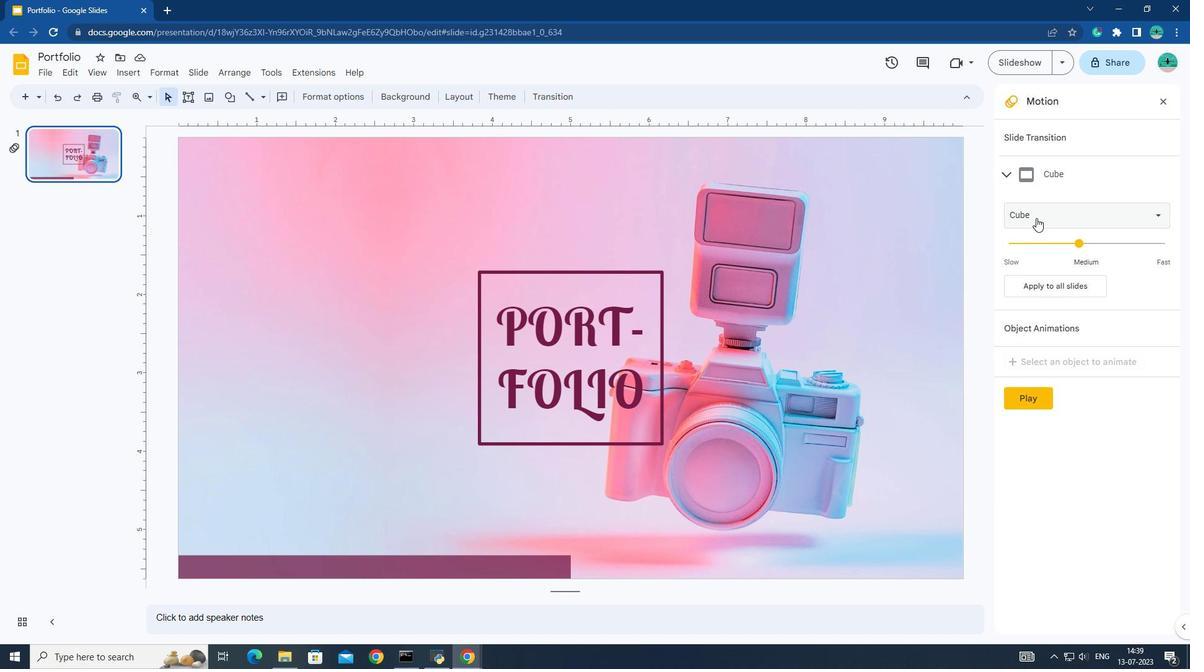 
Action: Mouse pressed left at (1037, 215)
Screenshot: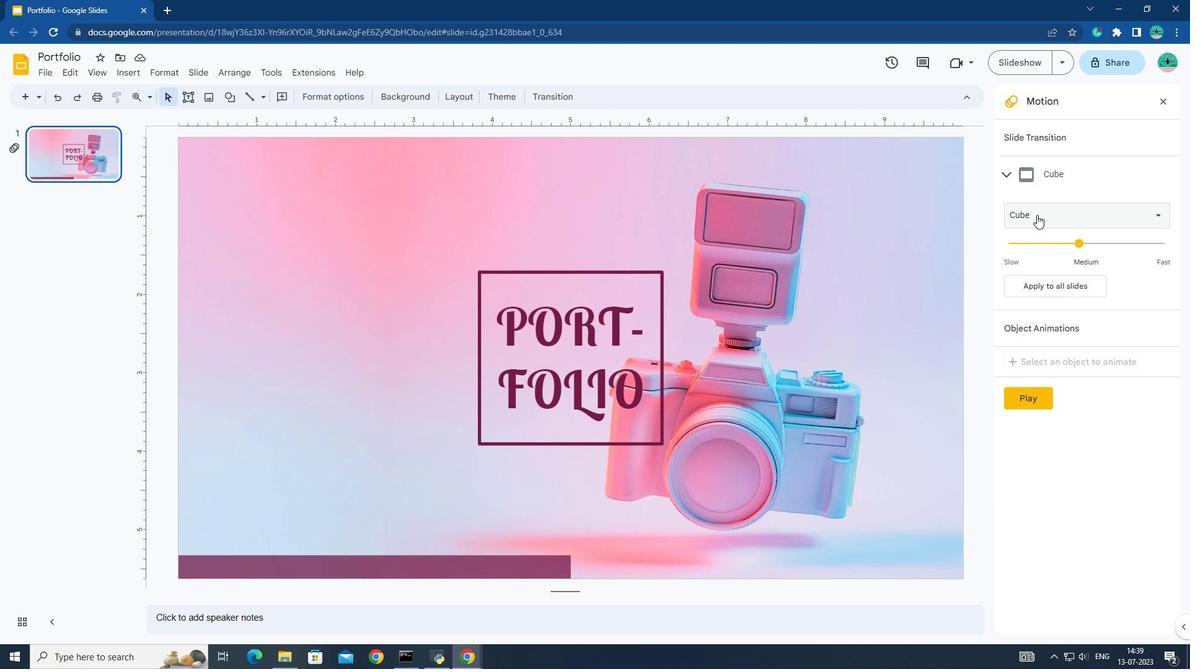 
Action: Mouse moved to (1056, 375)
Screenshot: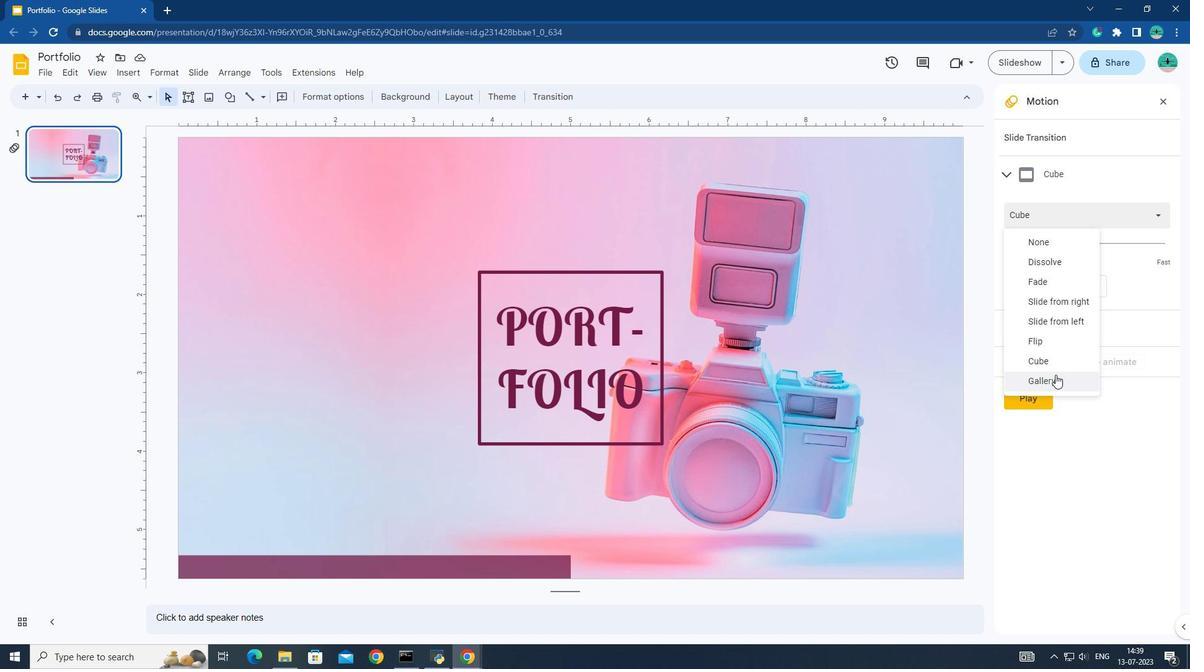 
Action: Mouse pressed left at (1056, 375)
Screenshot: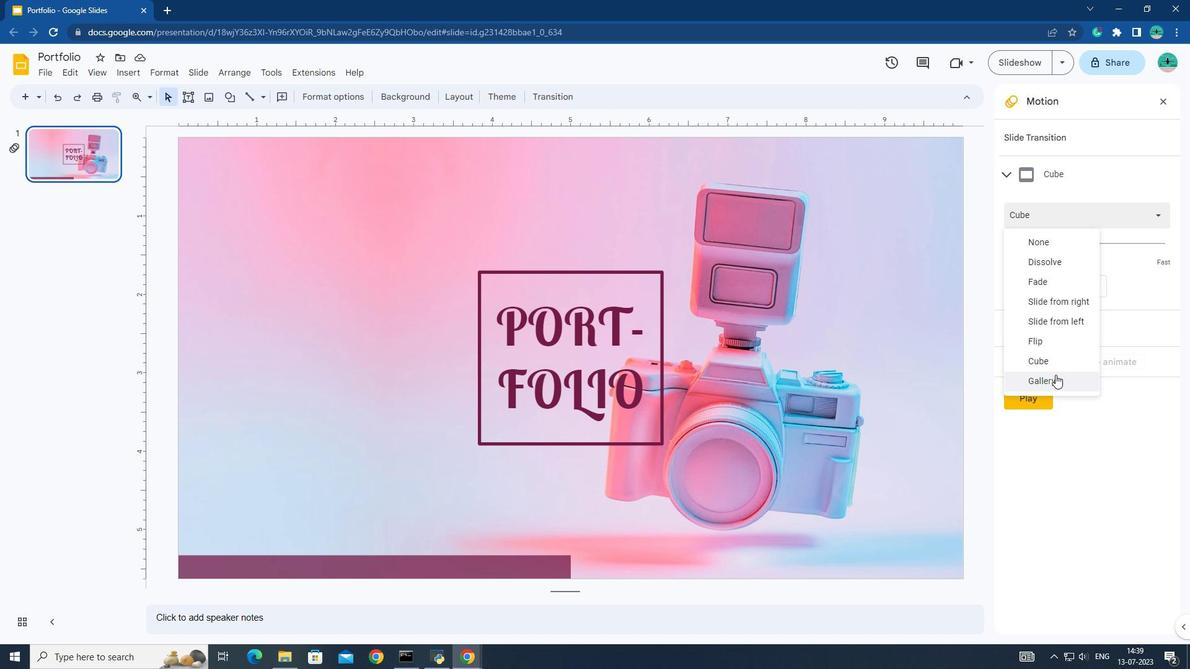 
Action: Mouse moved to (1023, 397)
Screenshot: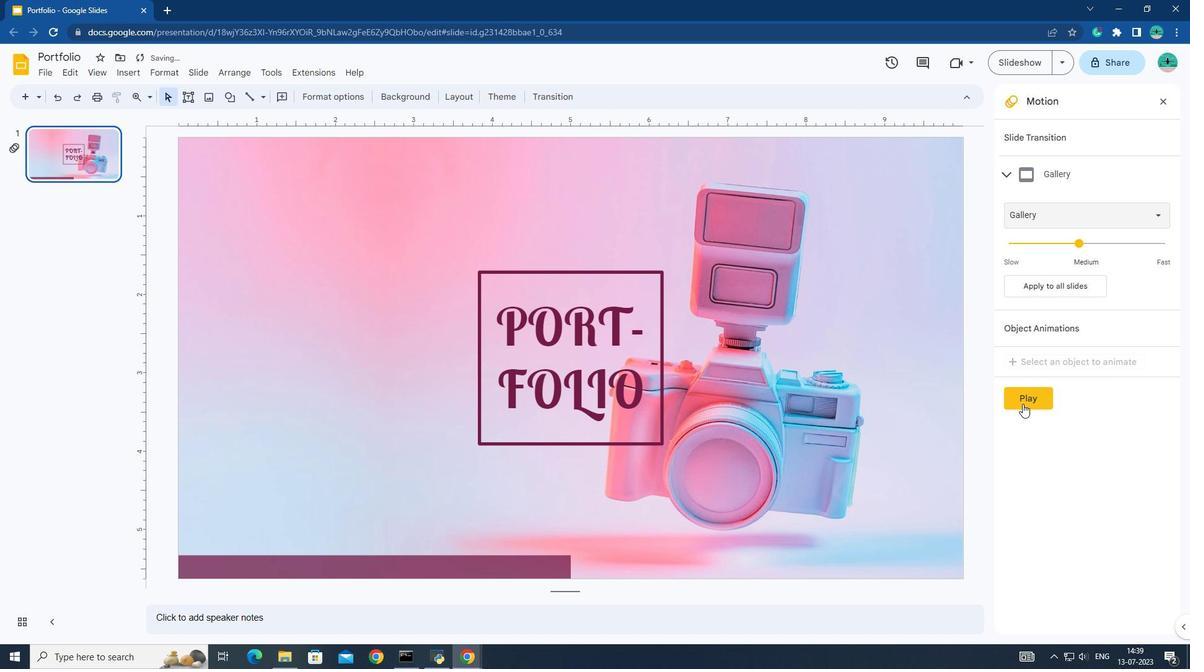 
Action: Mouse pressed left at (1023, 397)
Screenshot: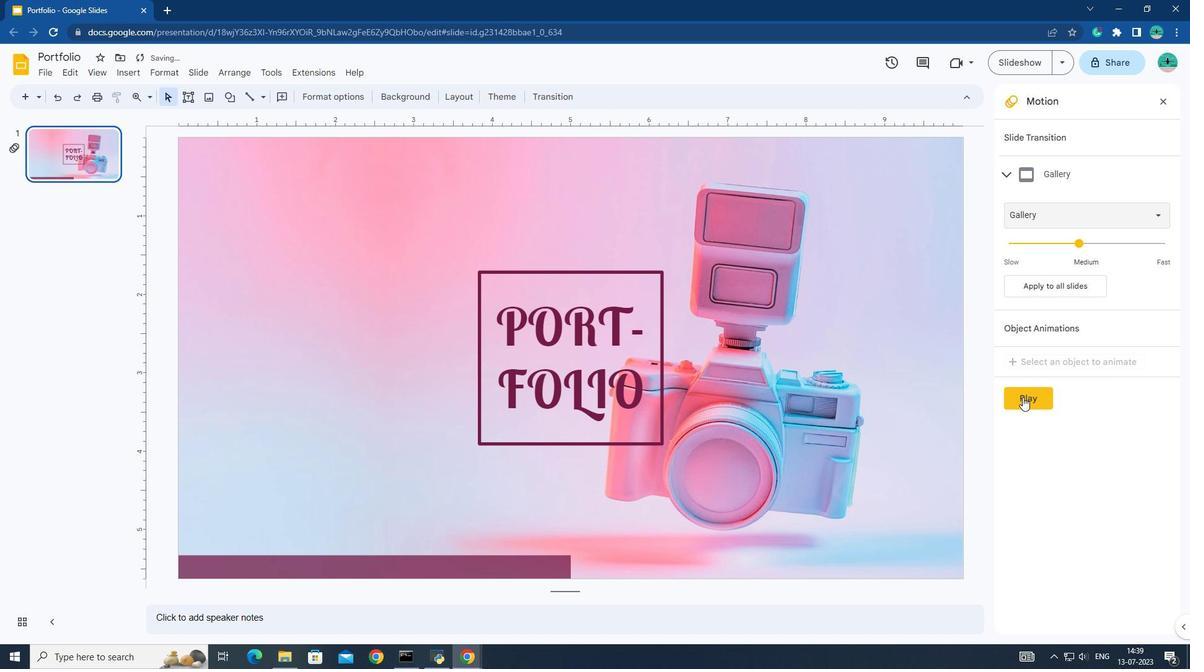 
